 Task: Add Attachment from "Attach a link" to Card Card0000000016 in Board Board0000000004 in Workspace WS0000000002 in Trello. Add Cover Red to Card Card0000000016 in Board Board0000000004 in Workspace WS0000000002 in Trello. Add "Join Card" Button Button0000000016  to Card Card0000000016 in Board Board0000000004 in Workspace WS0000000002 in Trello. Add Description DS0000000016 to Card Card0000000016 in Board Board0000000004 in Workspace WS0000000002 in Trello. Add Comment CM0000000016 to Card Card0000000016 in Board Board0000000004 in Workspace WS0000000002 in Trello
Action: Mouse moved to (391, 577)
Screenshot: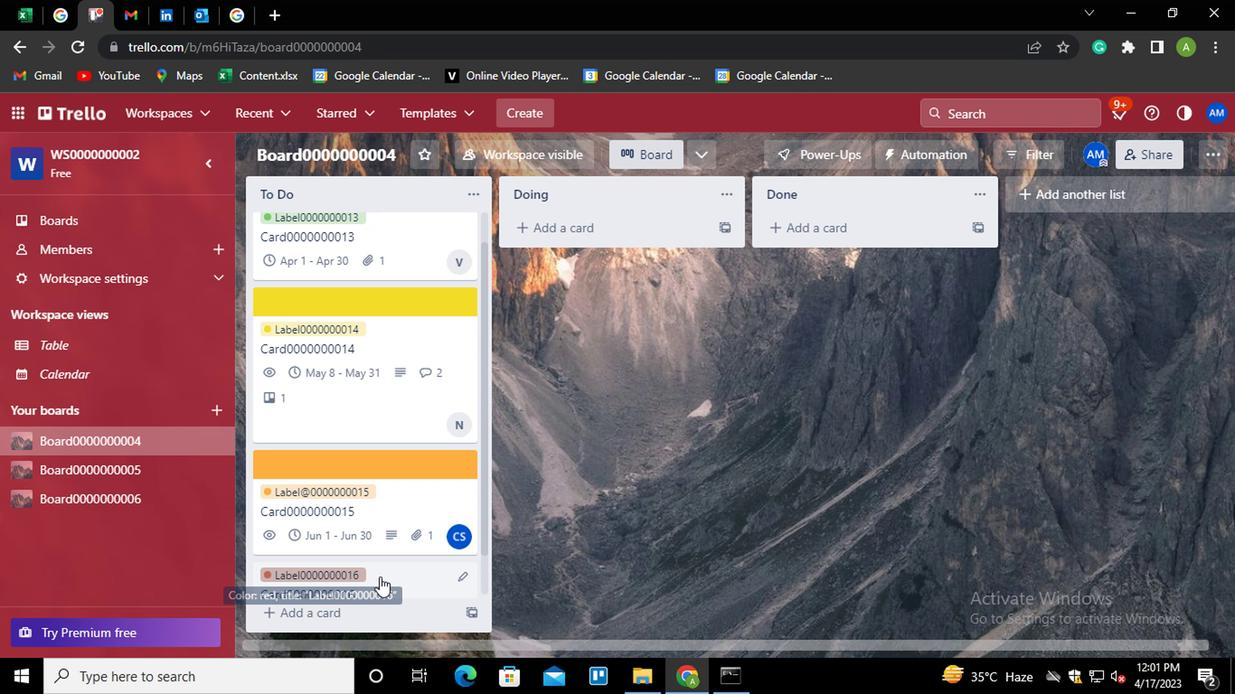 
Action: Mouse pressed left at (391, 577)
Screenshot: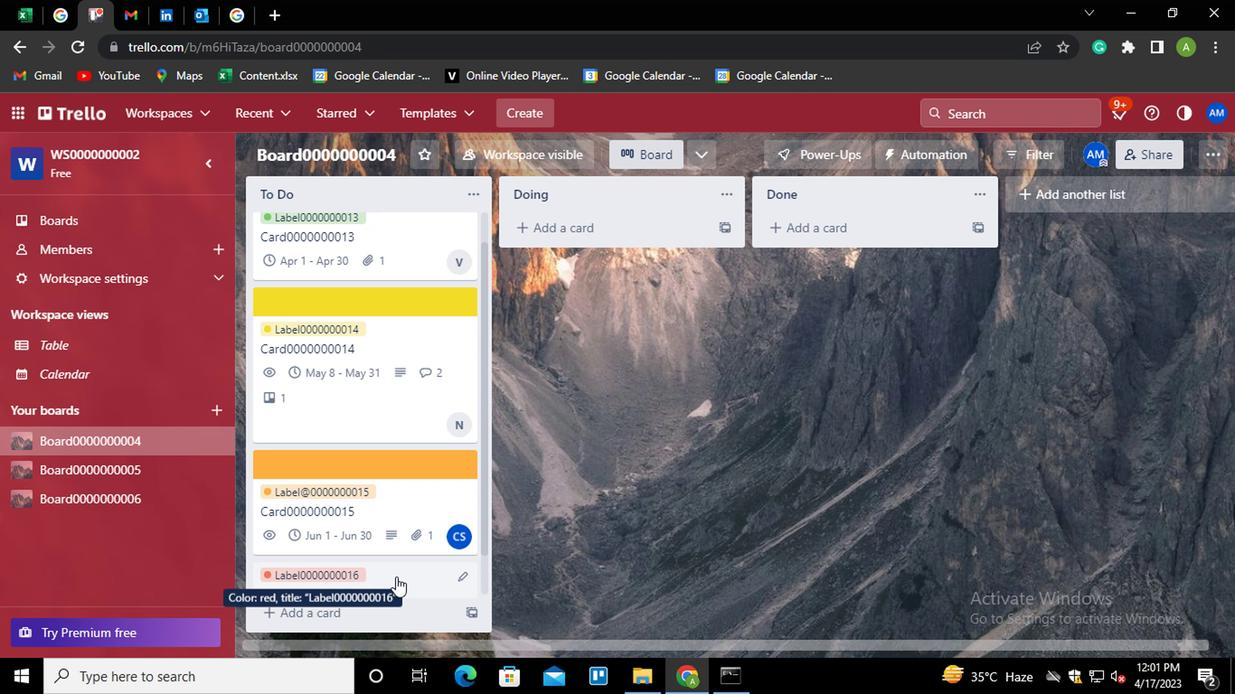
Action: Mouse moved to (847, 395)
Screenshot: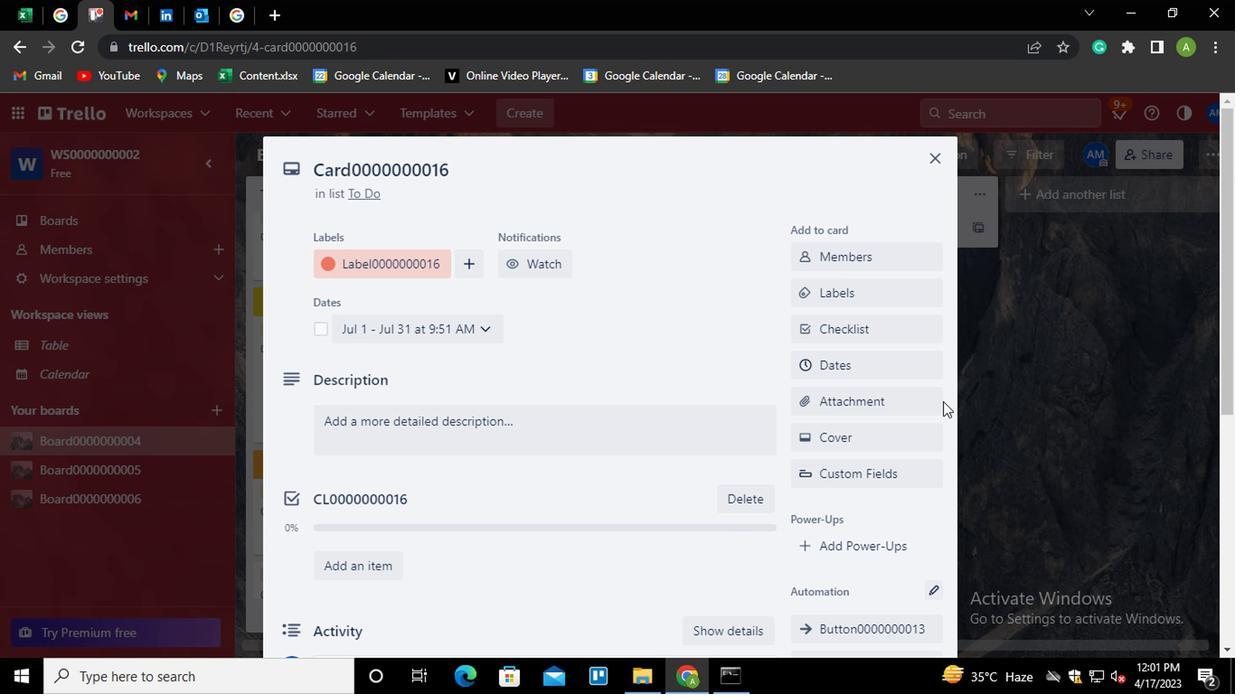 
Action: Mouse pressed left at (847, 395)
Screenshot: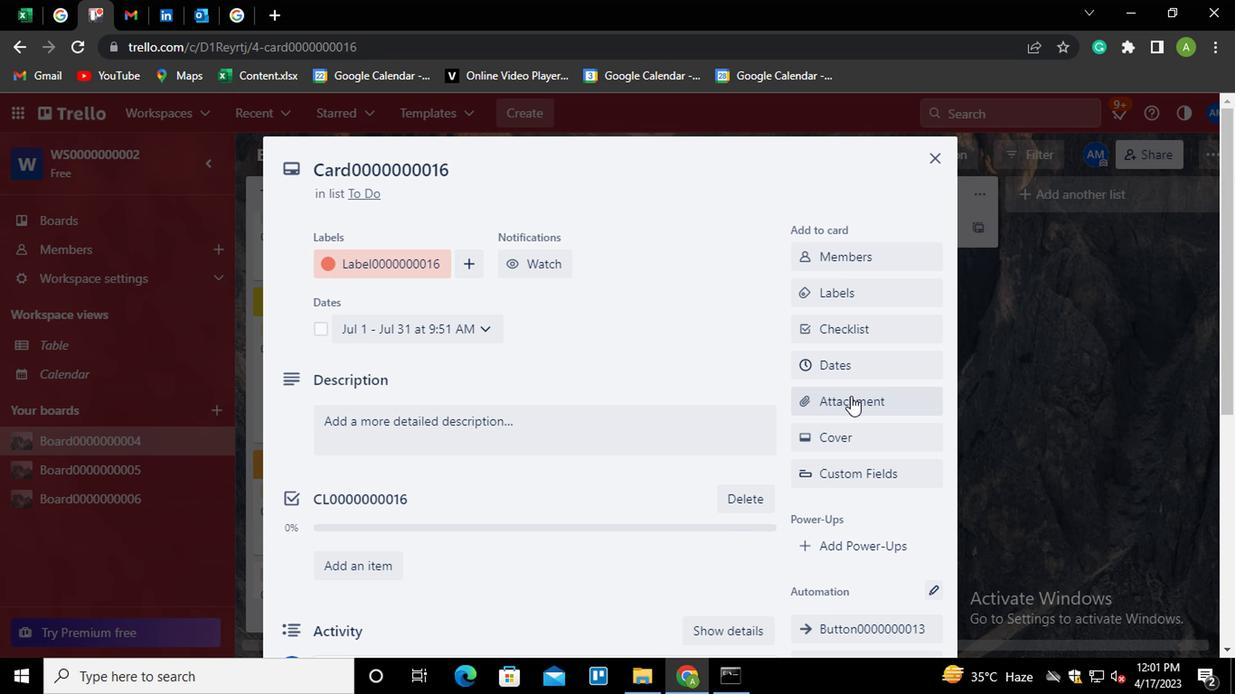
Action: Mouse moved to (864, 406)
Screenshot: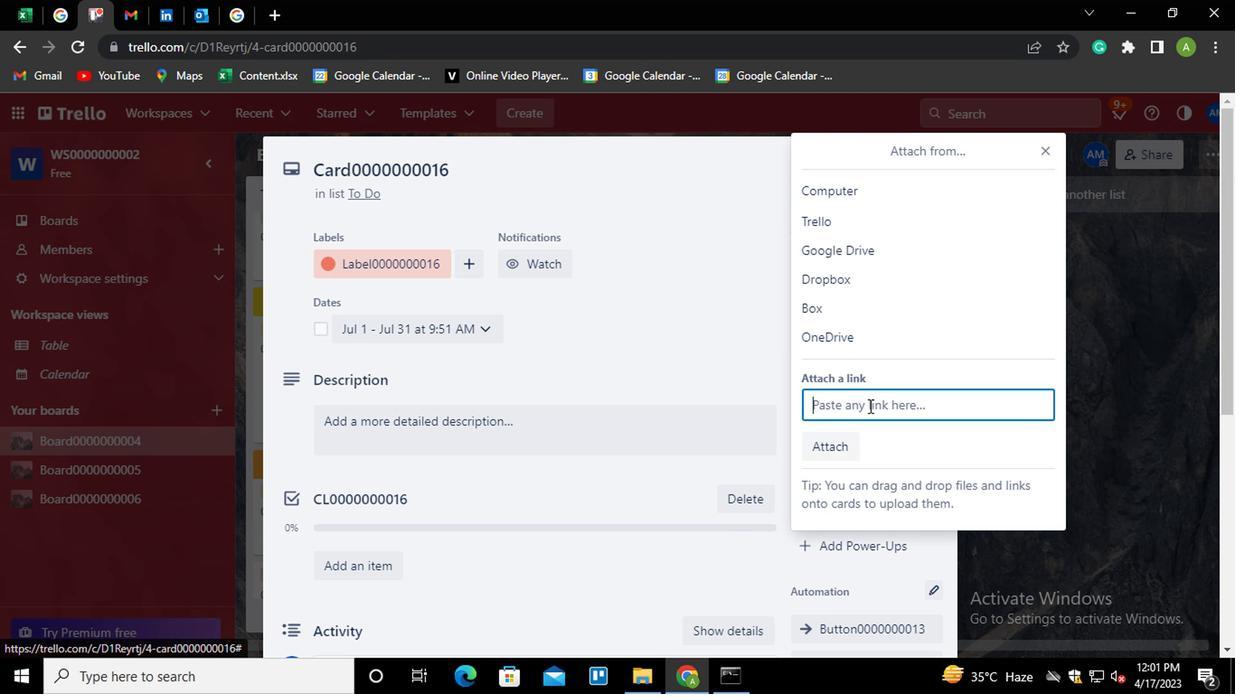 
Action: Mouse pressed left at (864, 406)
Screenshot: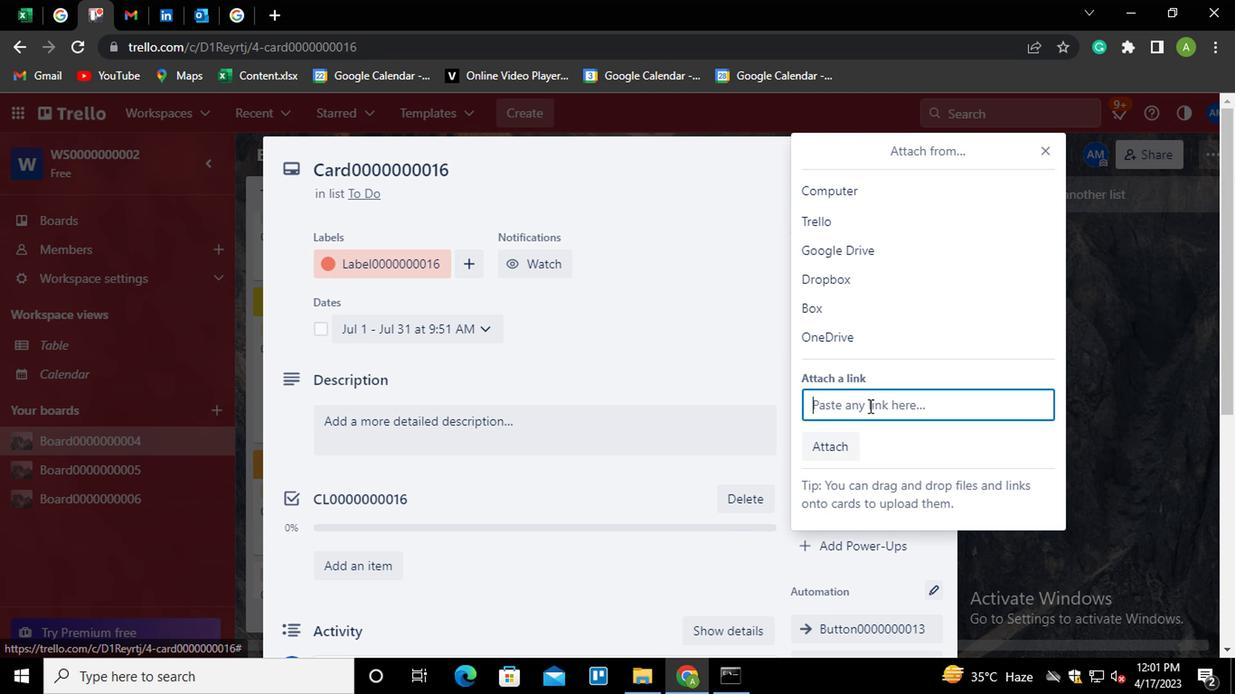 
Action: Mouse moved to (860, 400)
Screenshot: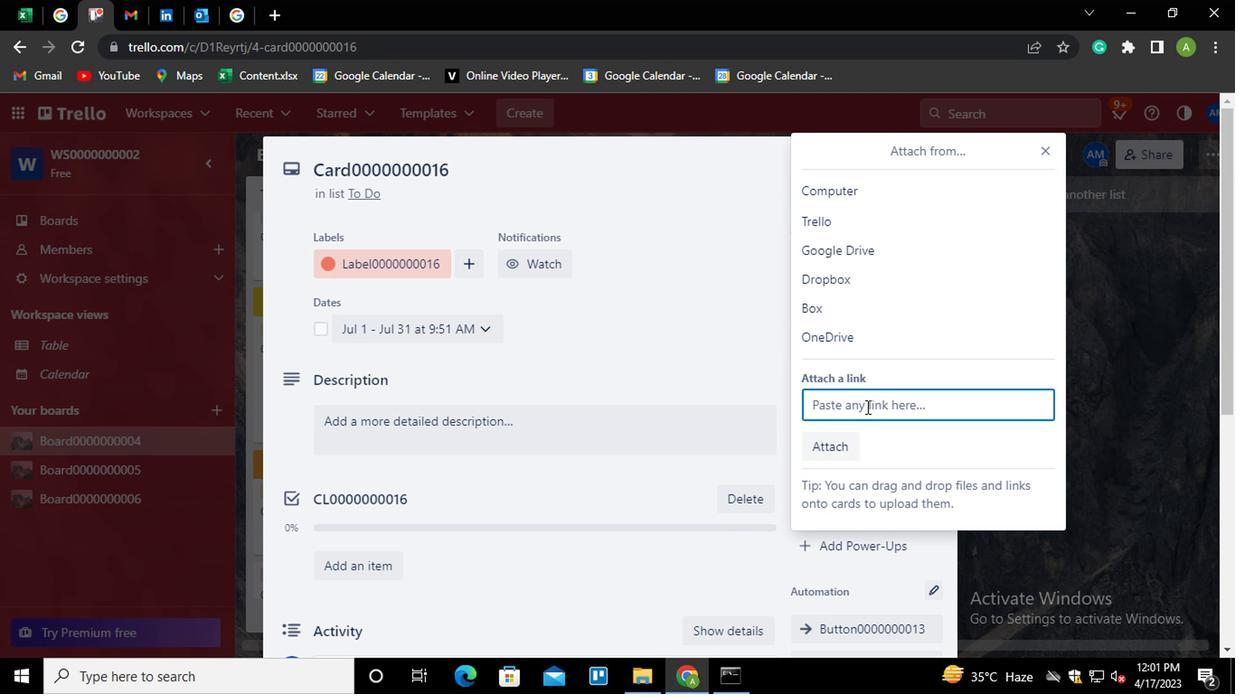 
Action: Key pressed ctrl+V
Screenshot: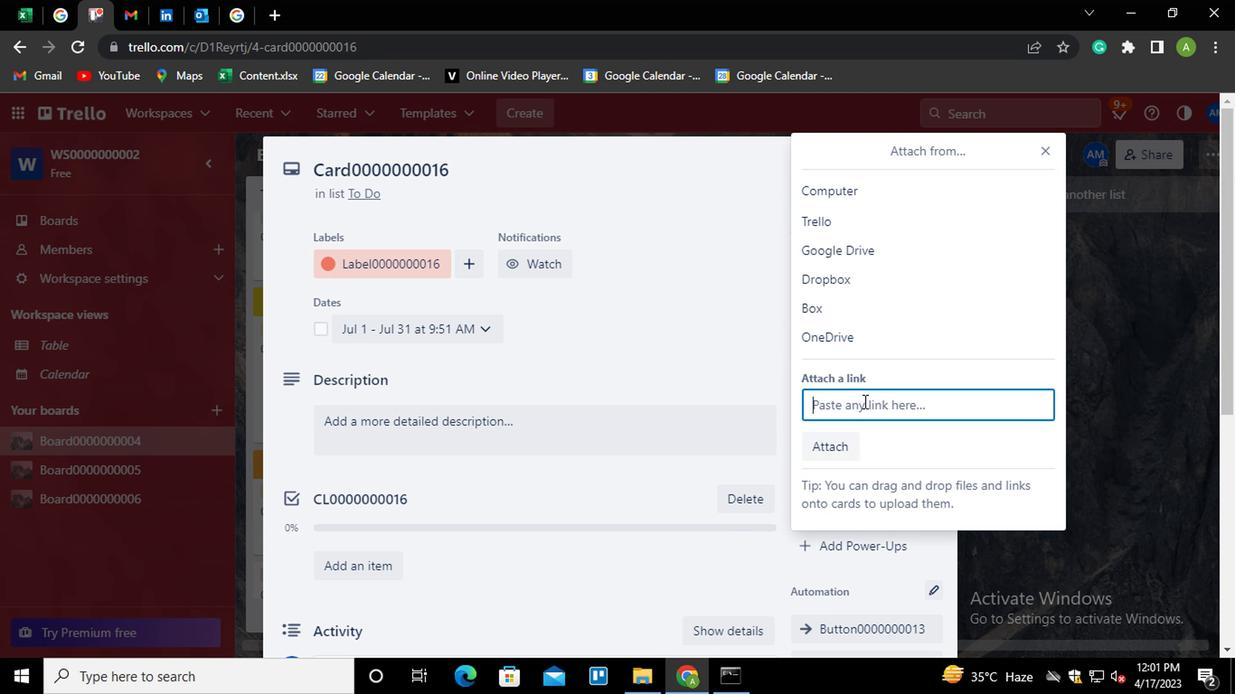 
Action: Mouse moved to (830, 508)
Screenshot: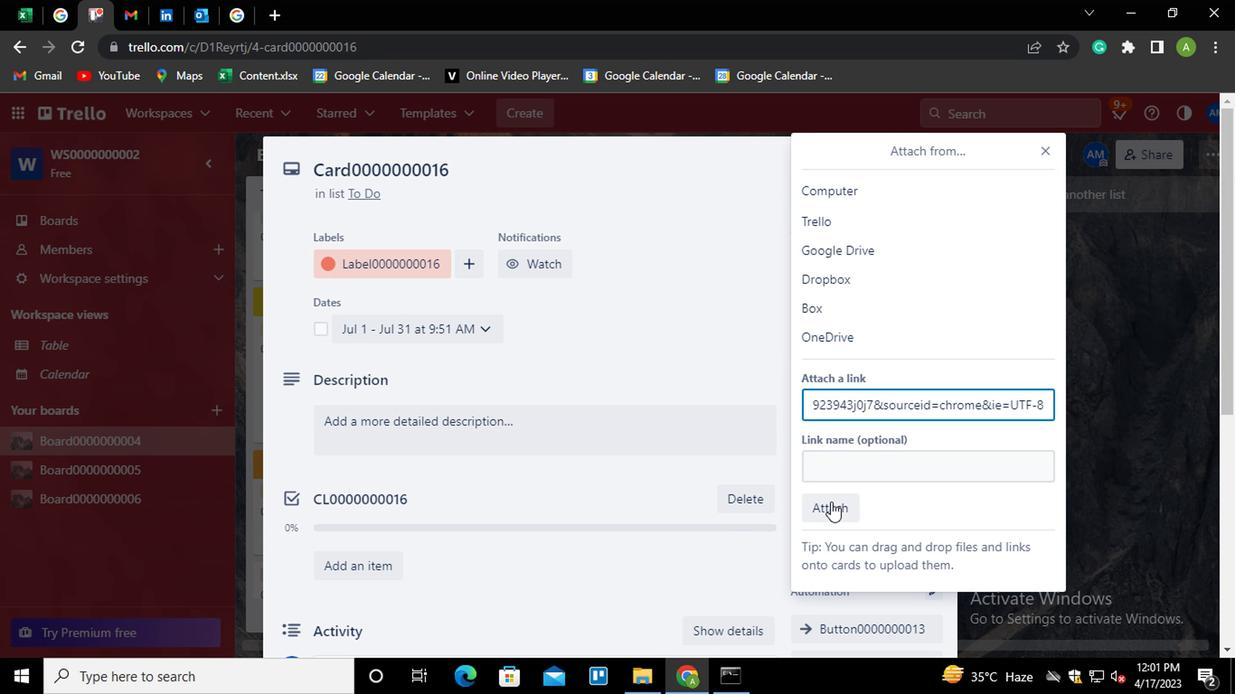 
Action: Mouse pressed left at (830, 508)
Screenshot: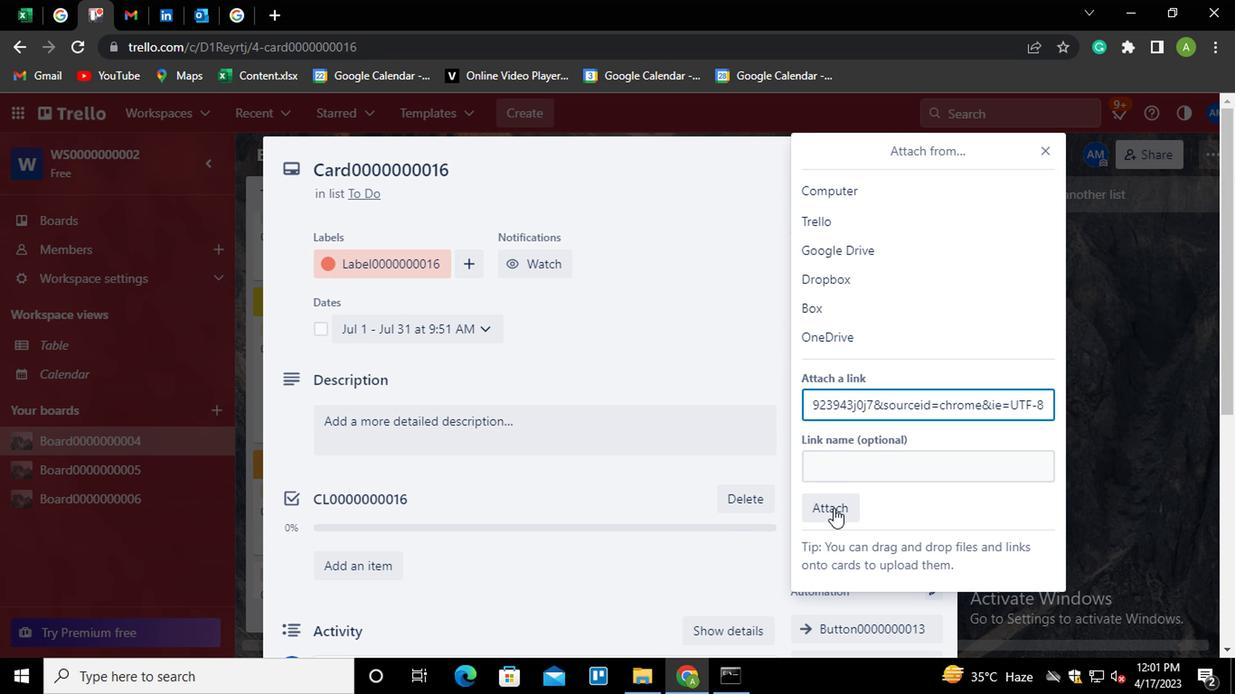 
Action: Mouse moved to (837, 439)
Screenshot: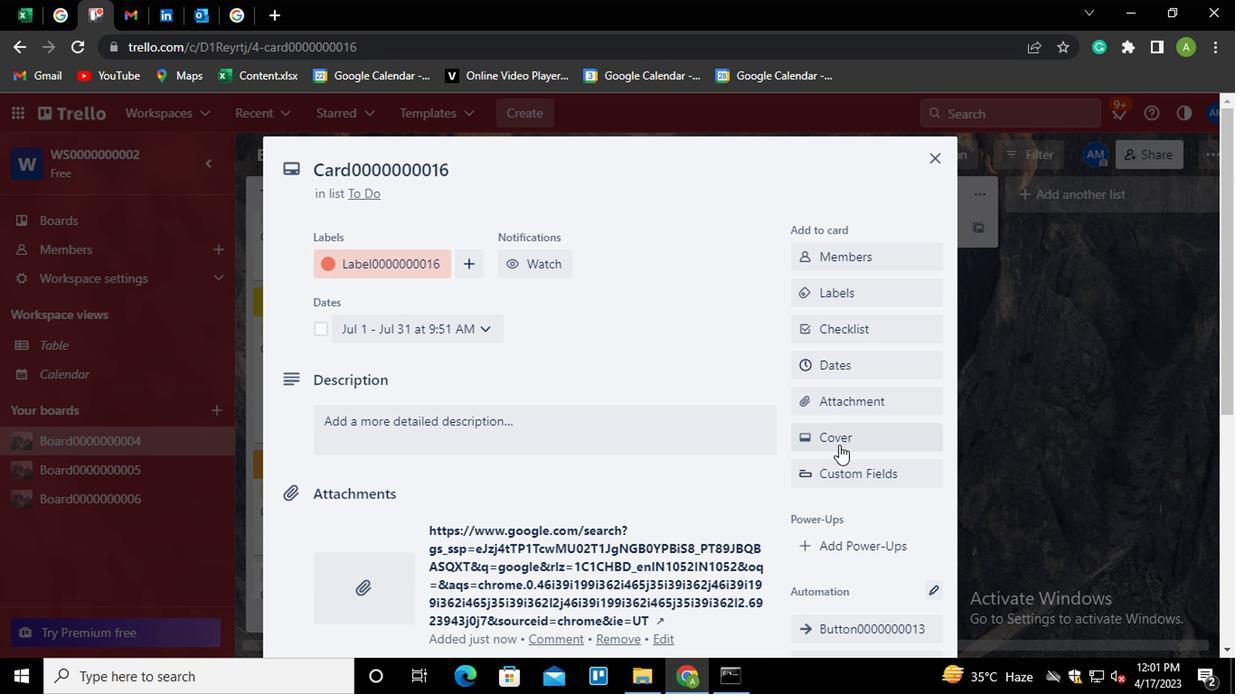 
Action: Mouse pressed left at (837, 439)
Screenshot: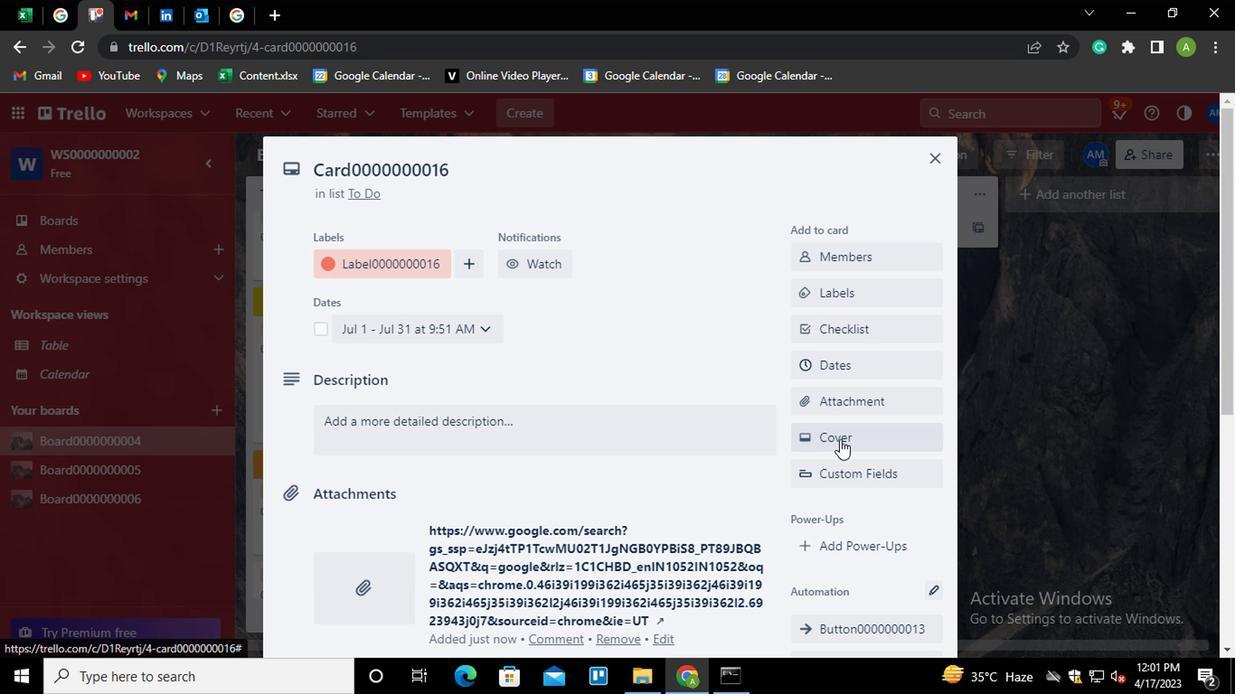 
Action: Mouse moved to (984, 315)
Screenshot: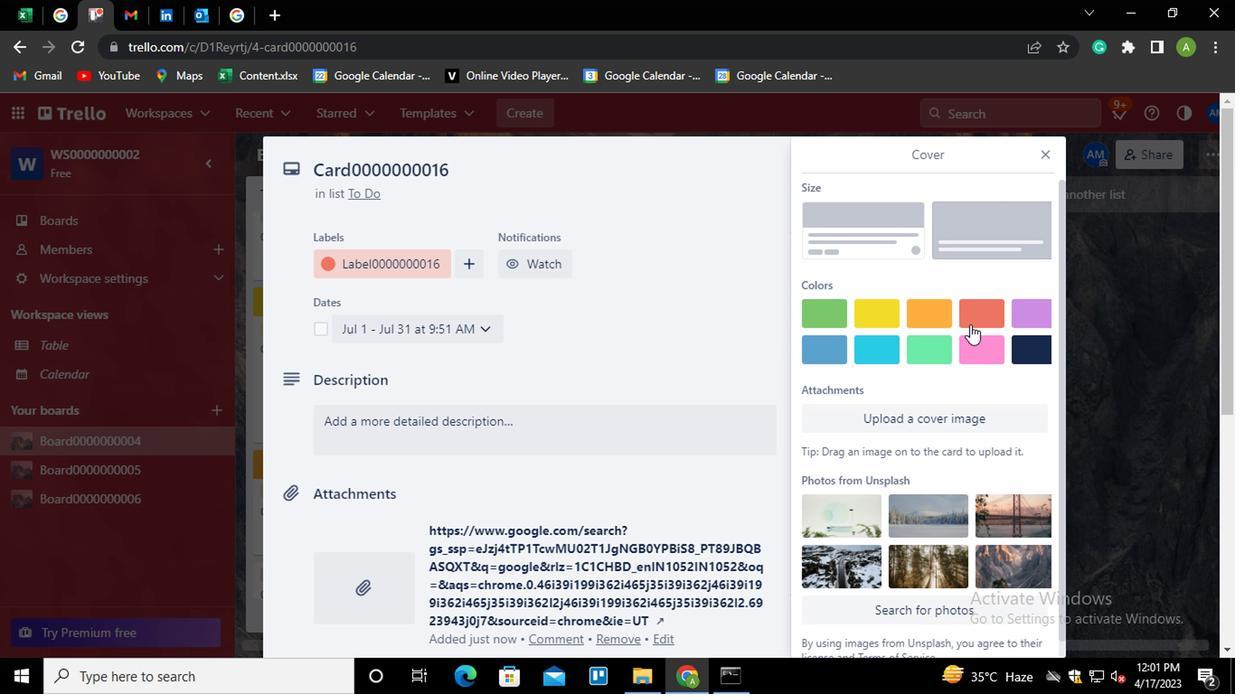 
Action: Mouse pressed left at (984, 315)
Screenshot: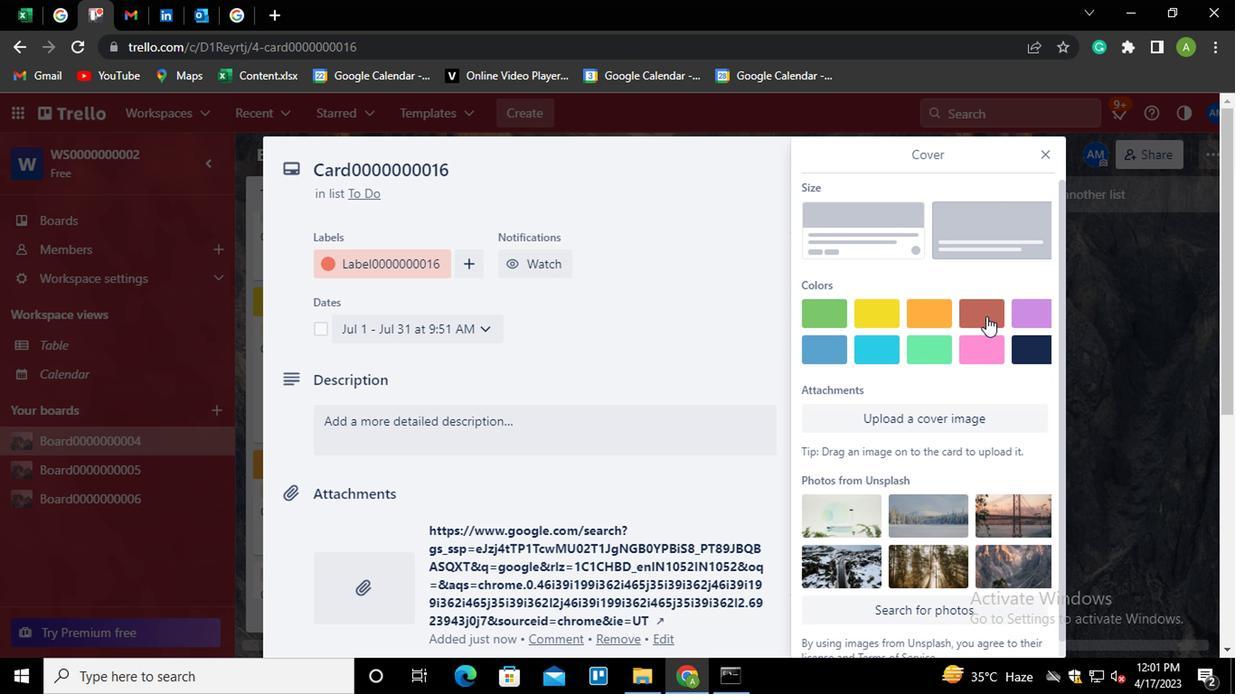 
Action: Mouse moved to (737, 351)
Screenshot: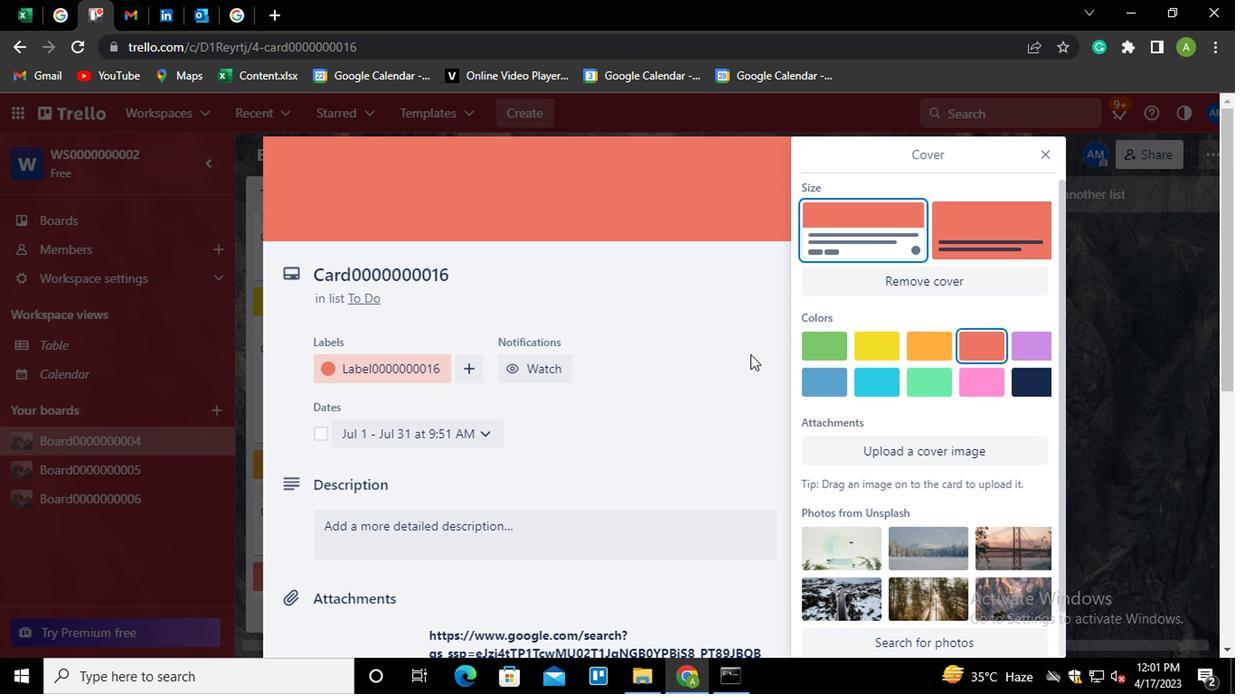 
Action: Mouse pressed left at (737, 351)
Screenshot: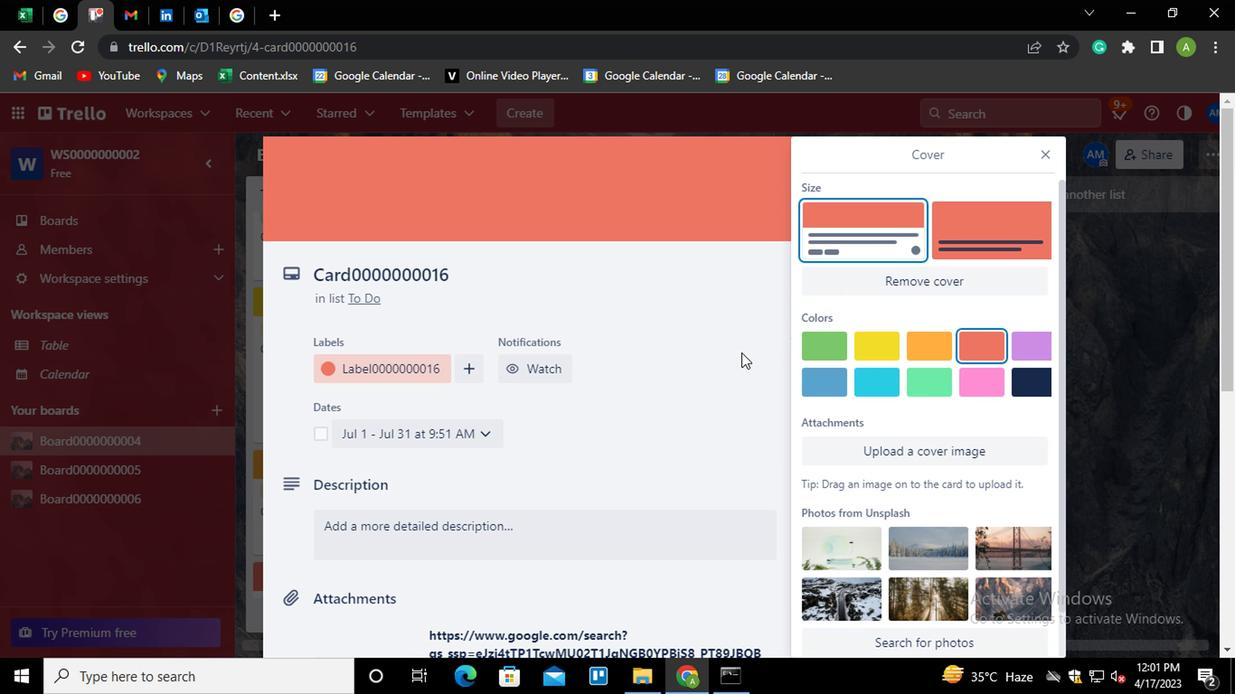 
Action: Mouse moved to (890, 465)
Screenshot: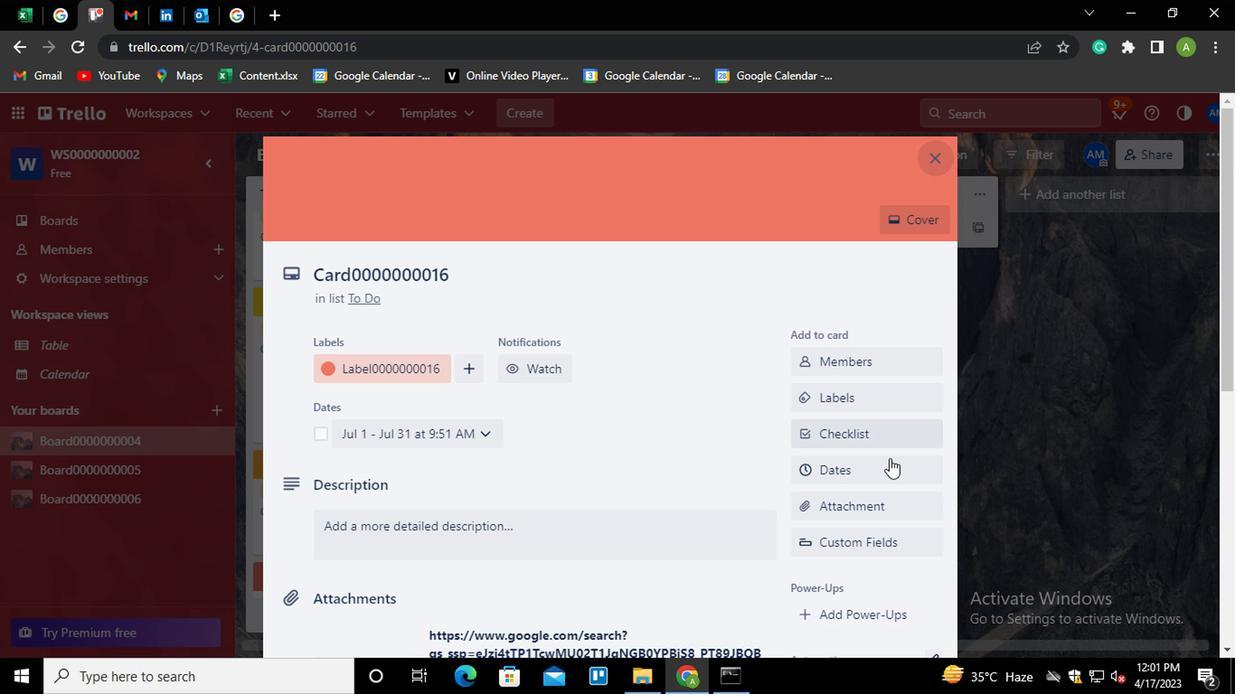 
Action: Mouse scrolled (890, 465) with delta (0, 0)
Screenshot: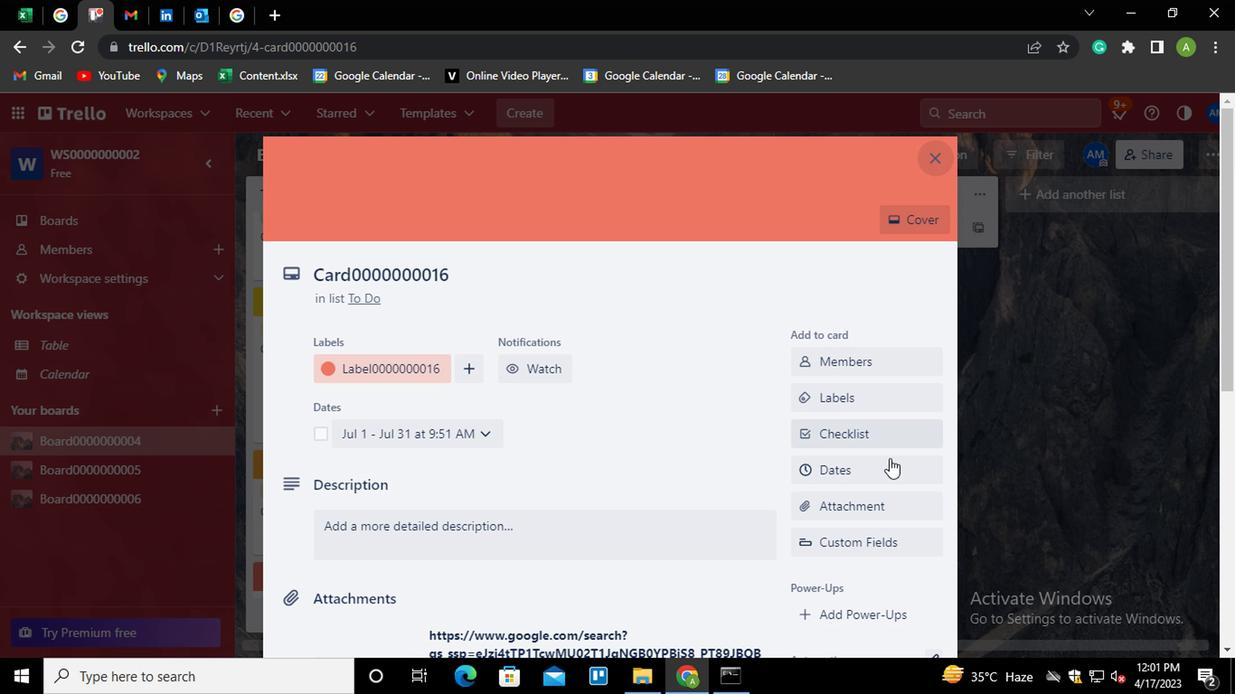 
Action: Mouse scrolled (890, 465) with delta (0, 0)
Screenshot: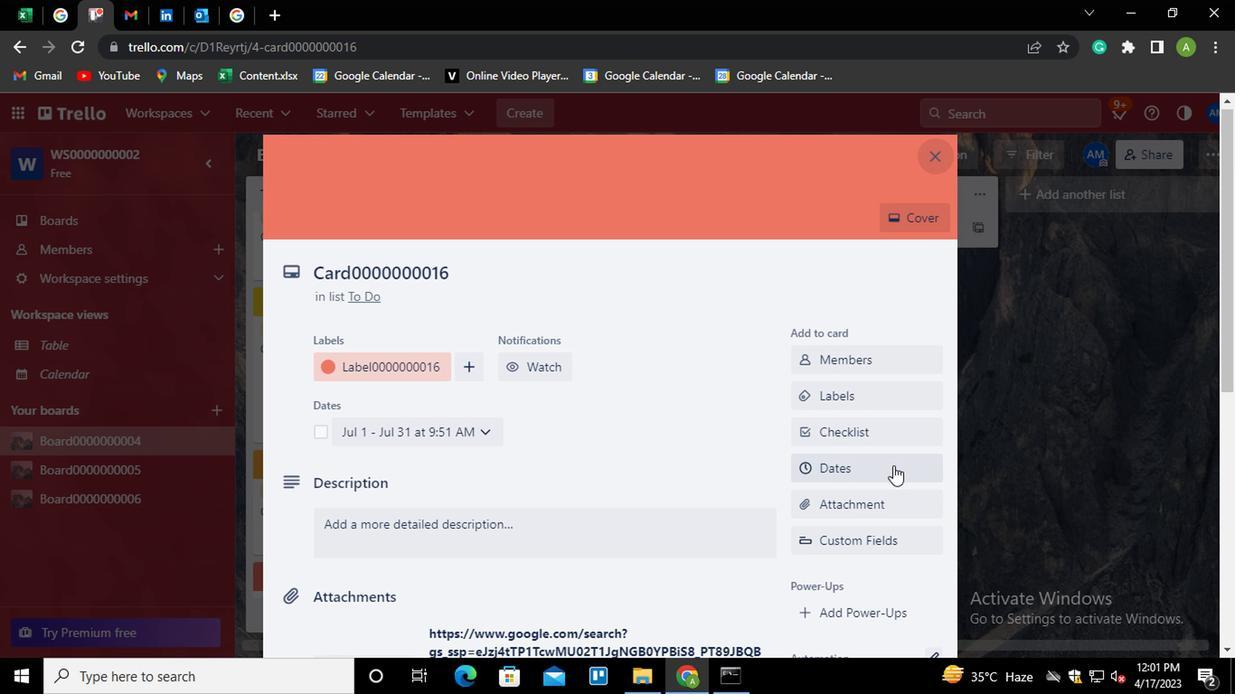 
Action: Mouse moved to (858, 625)
Screenshot: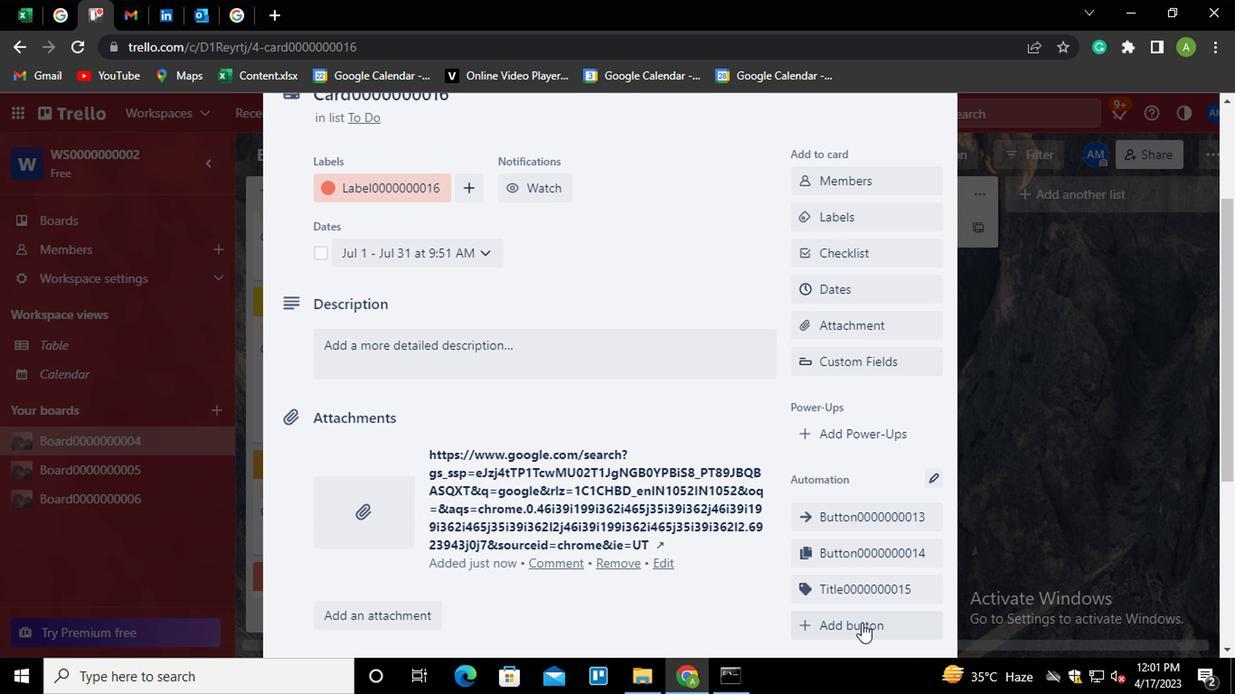 
Action: Mouse pressed left at (858, 625)
Screenshot: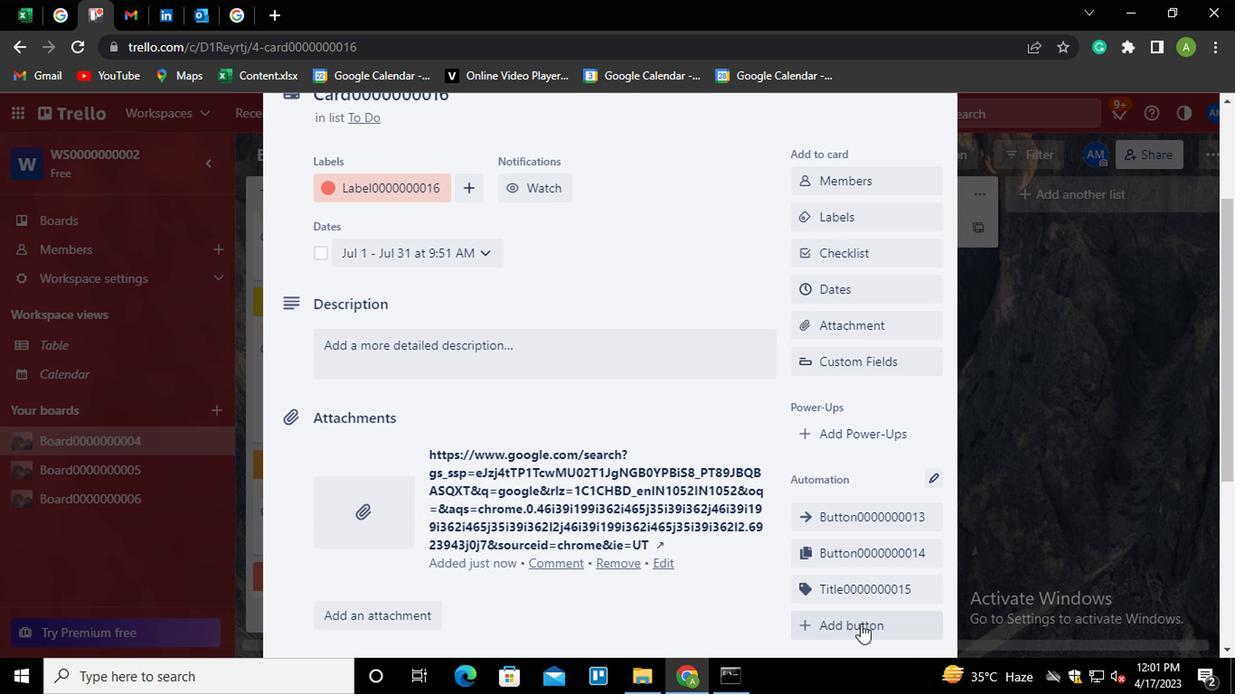 
Action: Mouse moved to (864, 335)
Screenshot: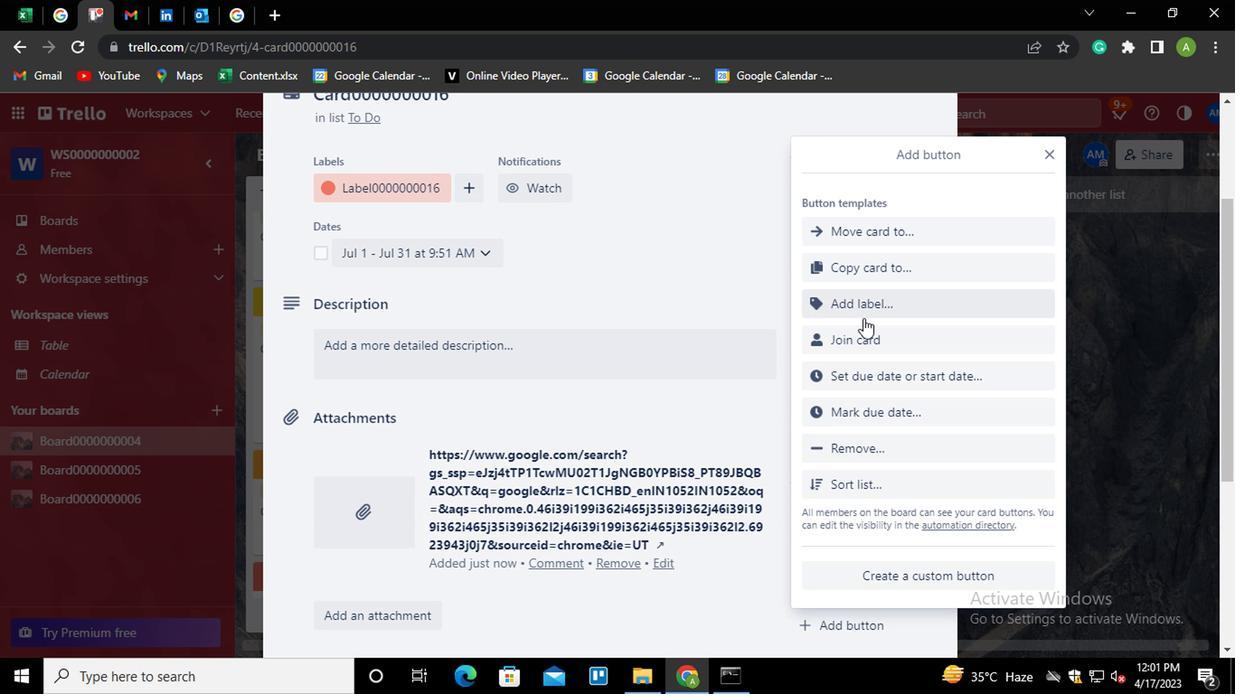 
Action: Mouse pressed left at (864, 335)
Screenshot: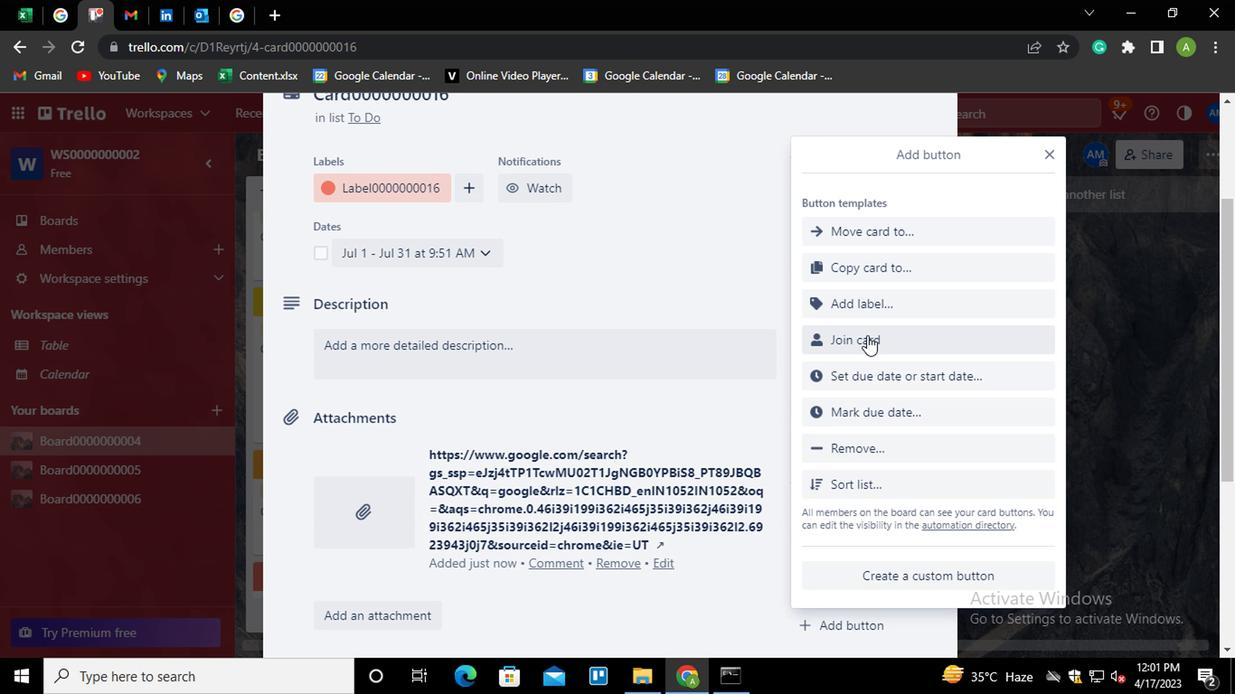 
Action: Mouse moved to (862, 337)
Screenshot: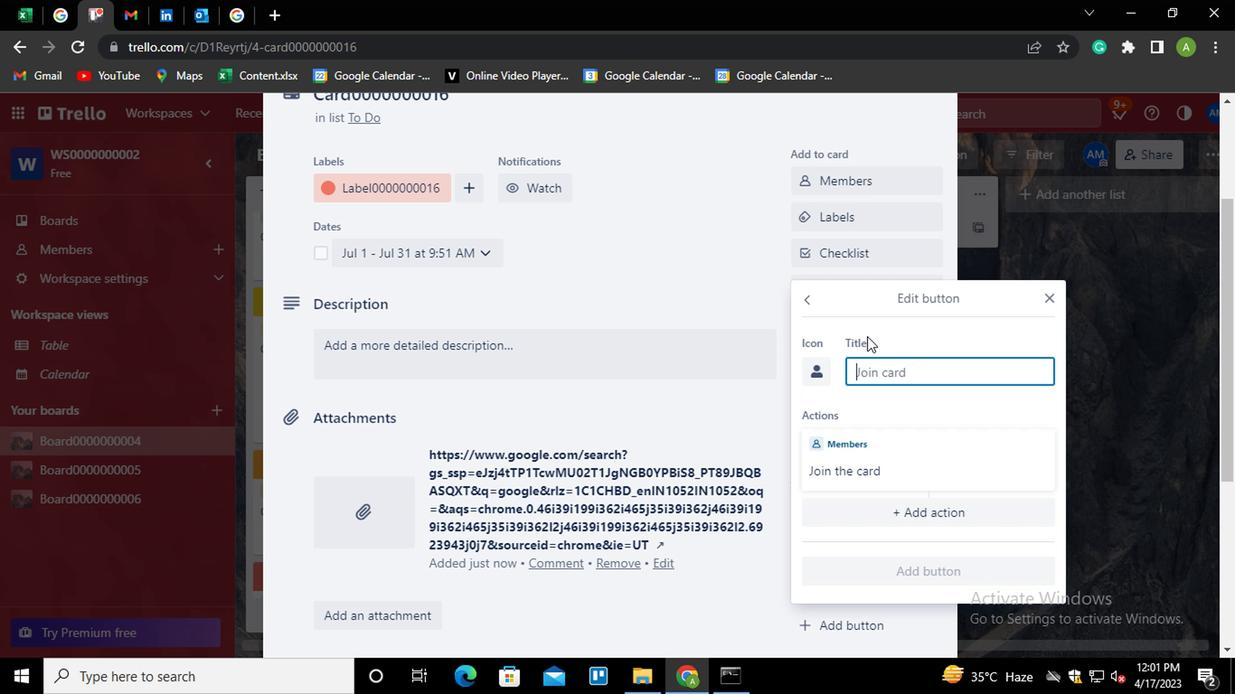 
Action: Key pressed <Key.shift>BUTTON0000000016
Screenshot: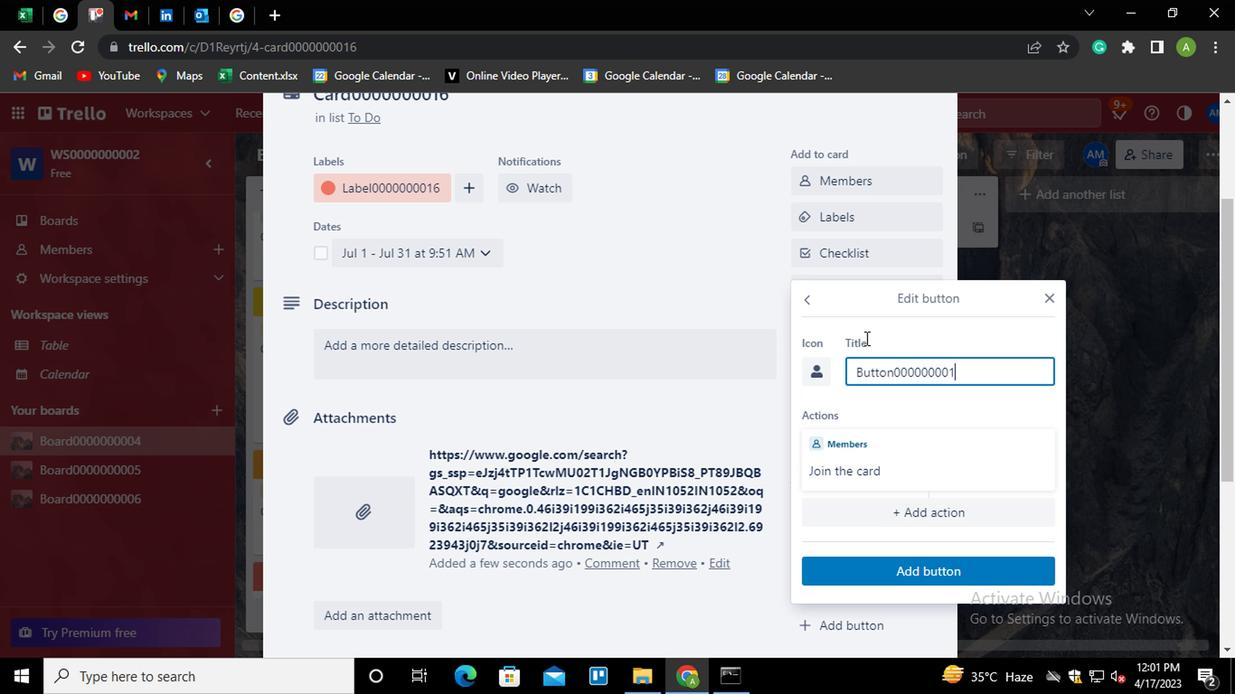 
Action: Mouse moved to (914, 571)
Screenshot: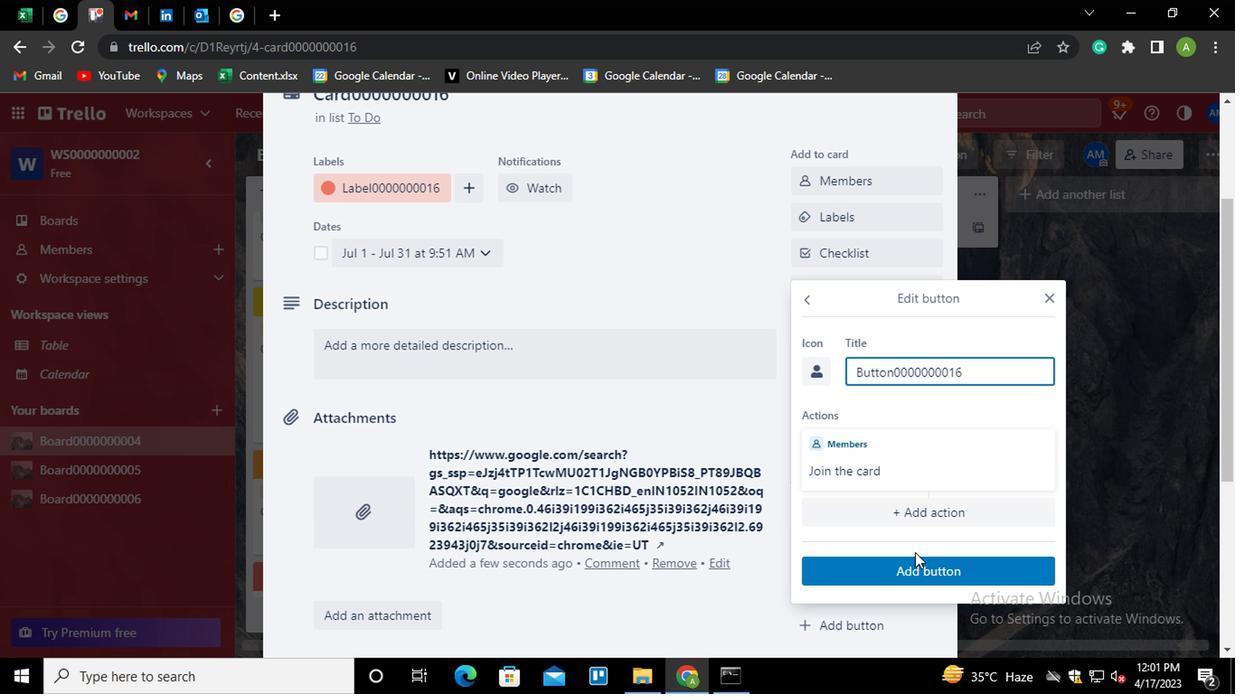 
Action: Mouse pressed left at (914, 571)
Screenshot: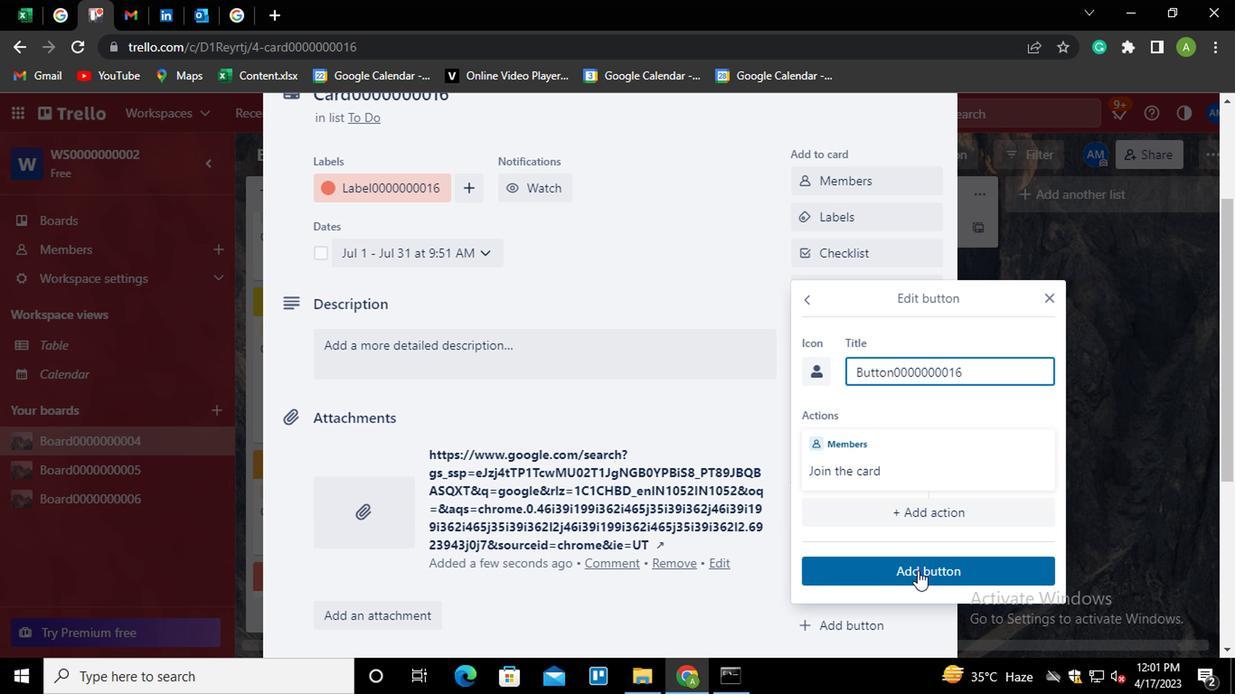 
Action: Mouse moved to (638, 457)
Screenshot: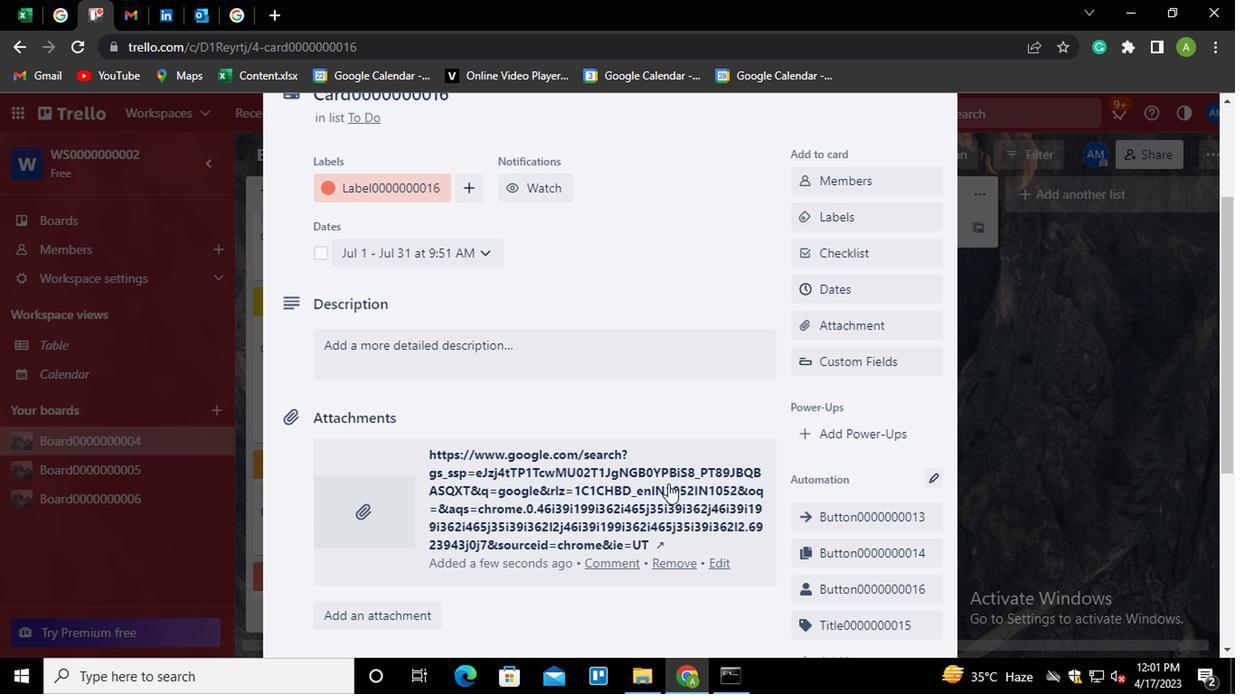 
Action: Mouse scrolled (638, 458) with delta (0, 1)
Screenshot: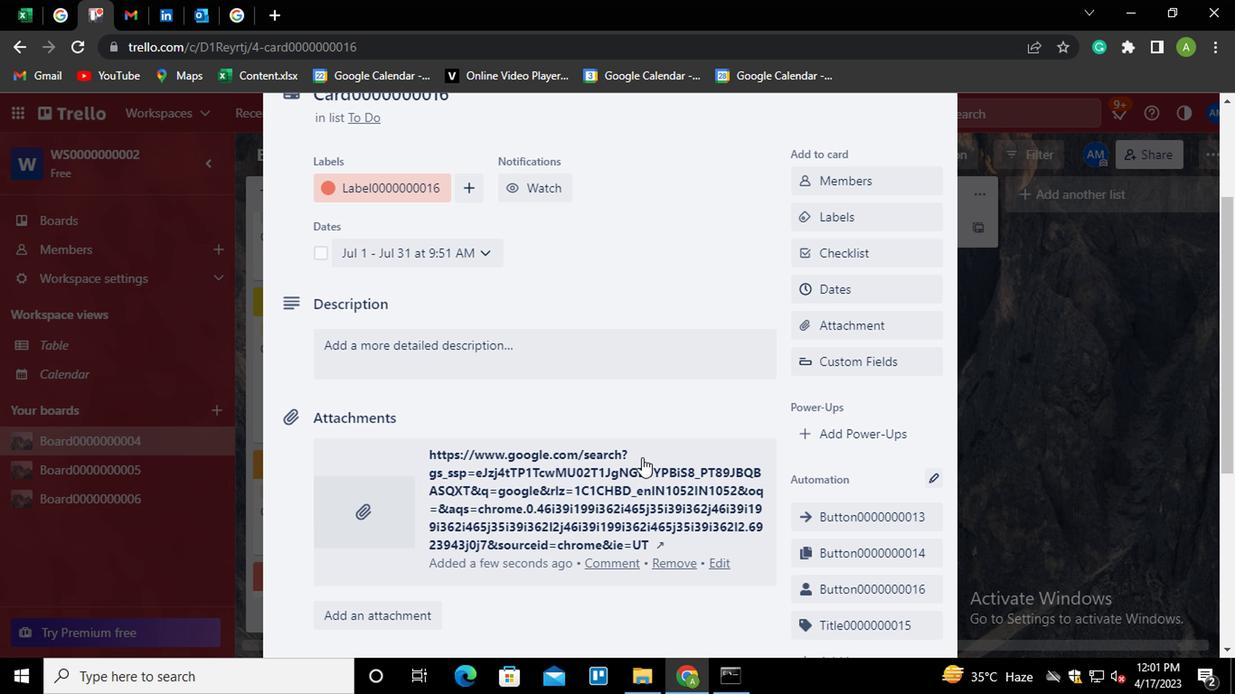
Action: Mouse moved to (472, 448)
Screenshot: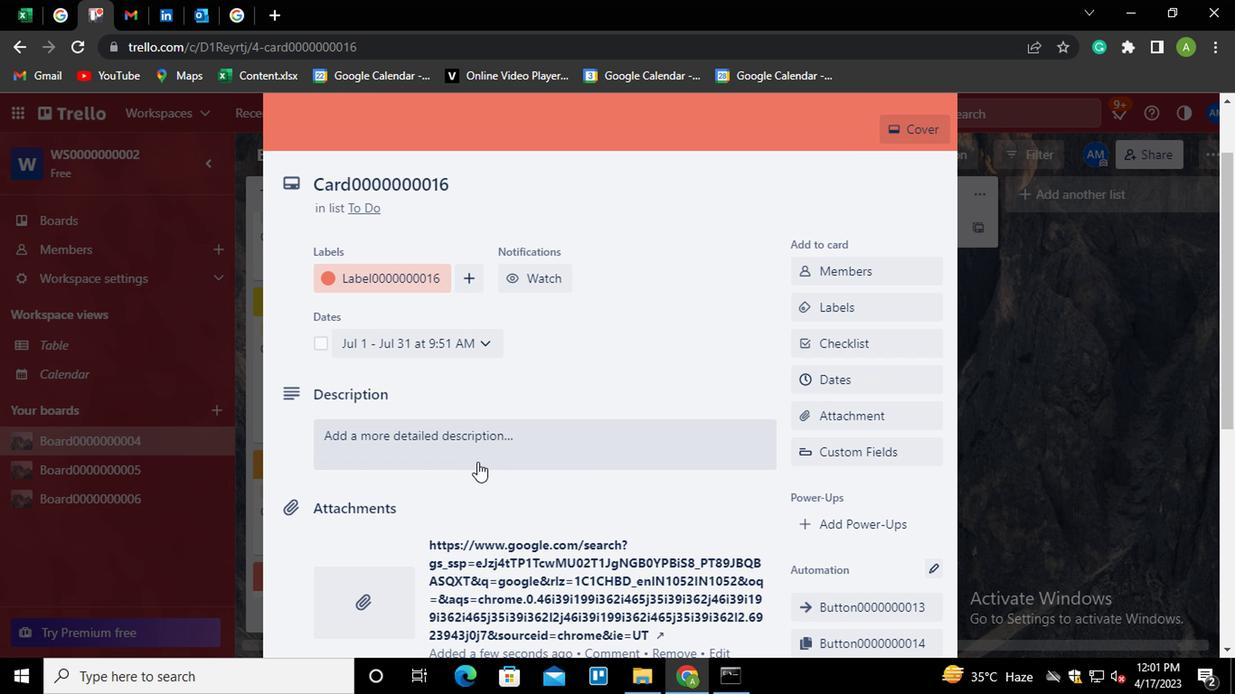 
Action: Mouse pressed left at (472, 448)
Screenshot: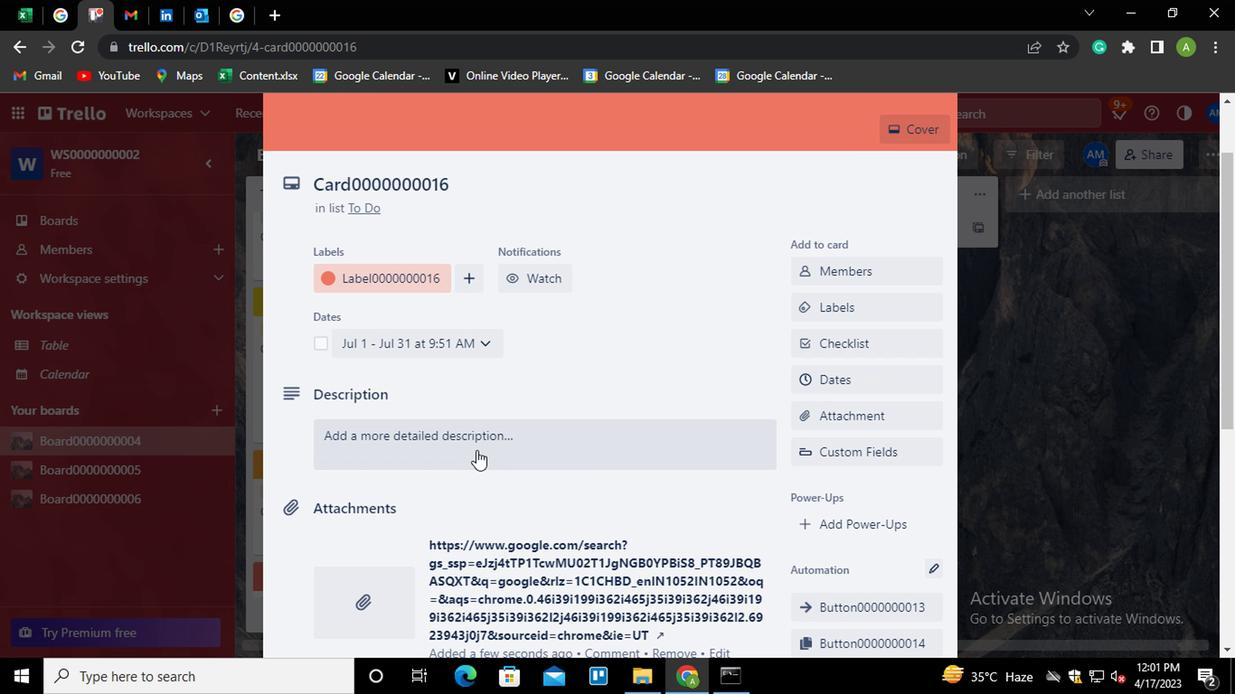 
Action: Mouse moved to (422, 481)
Screenshot: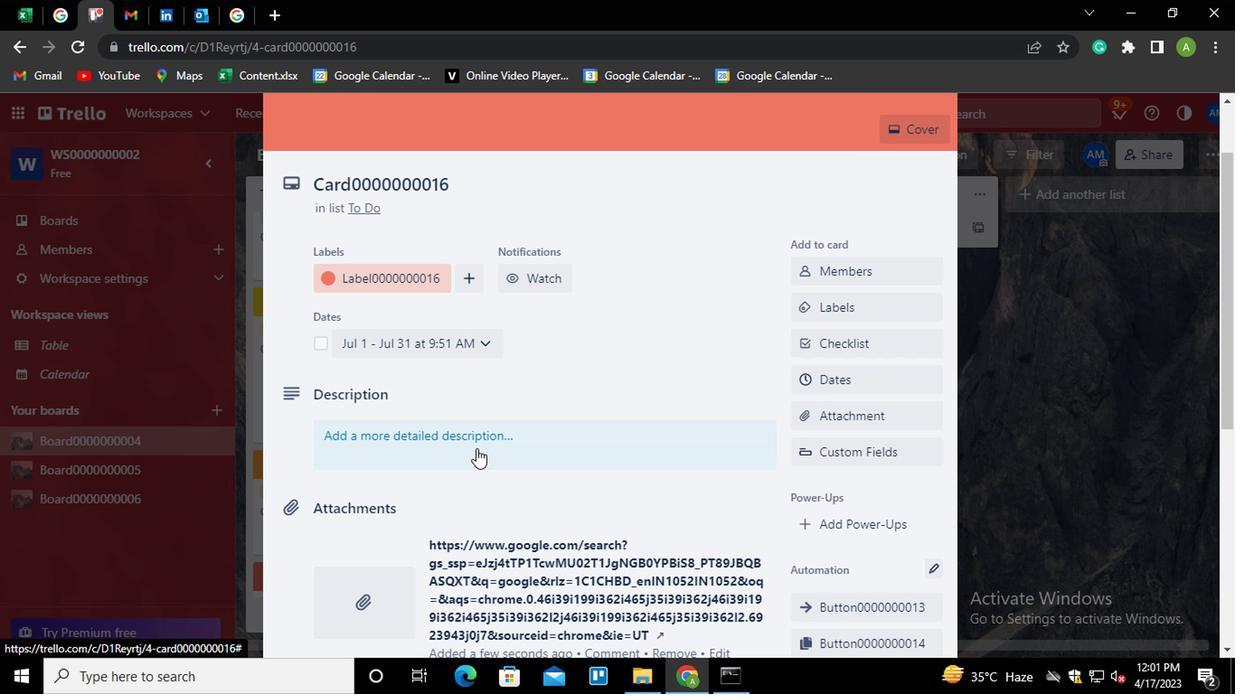 
Action: Key pressed <Key.shift>DS0000000016
Screenshot: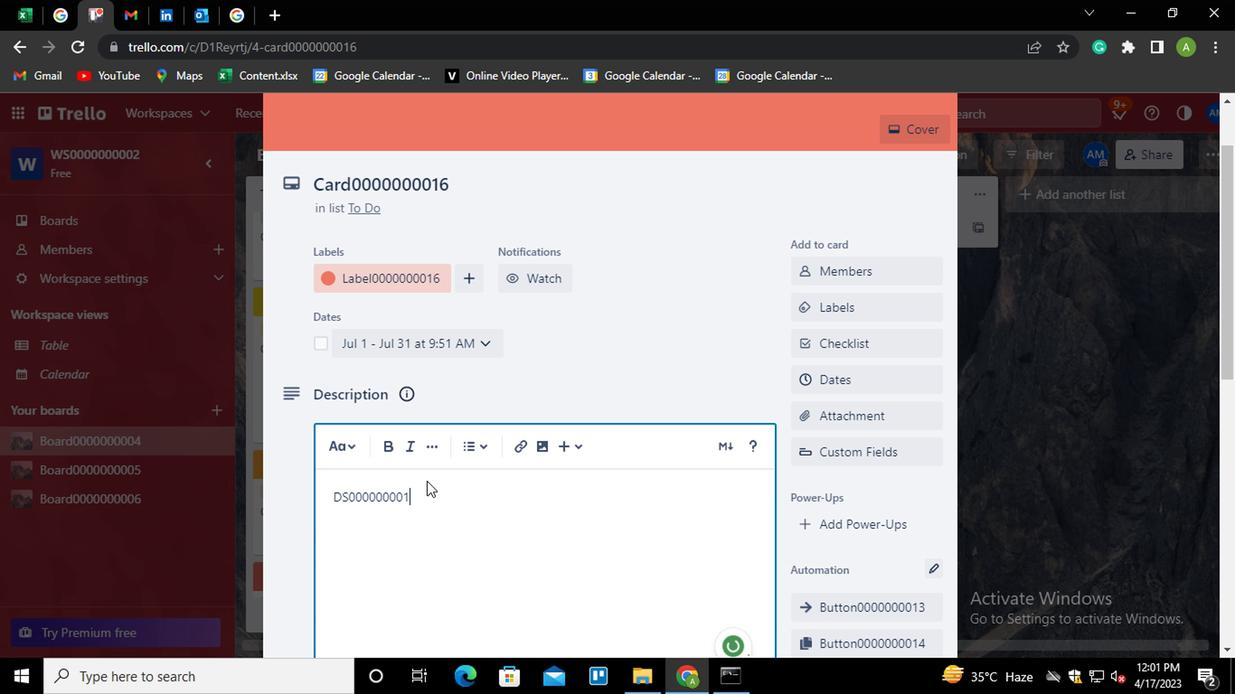 
Action: Mouse moved to (458, 492)
Screenshot: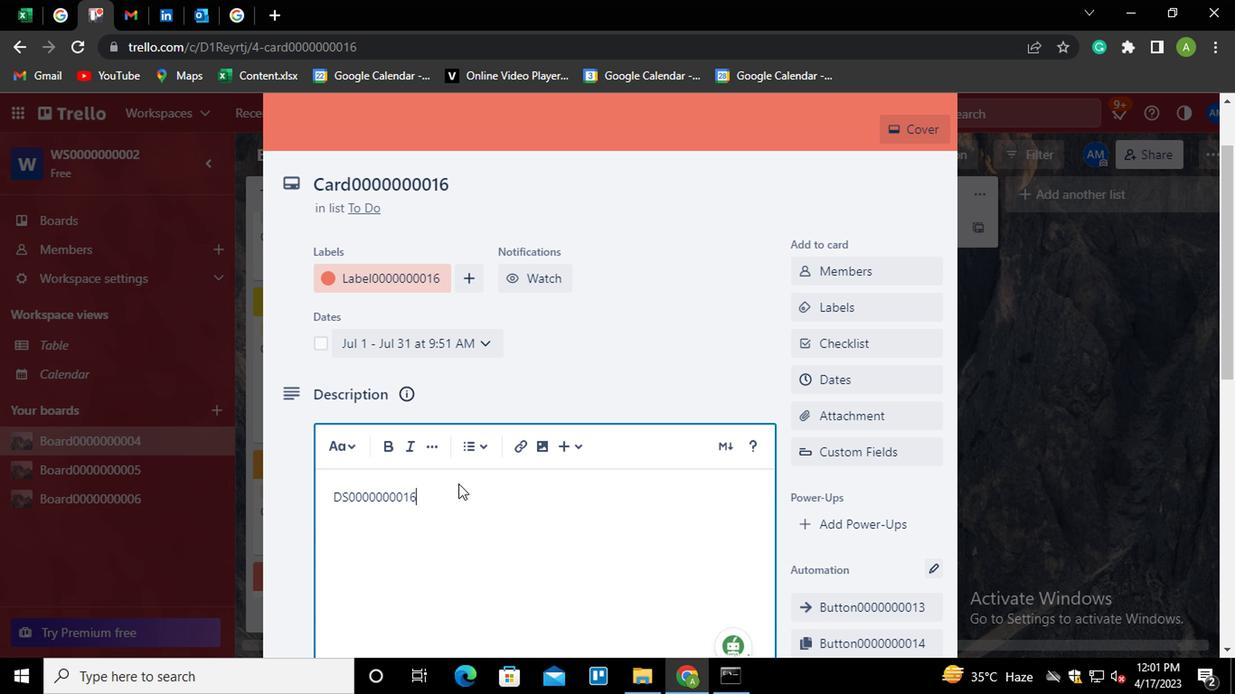 
Action: Mouse scrolled (458, 492) with delta (0, 0)
Screenshot: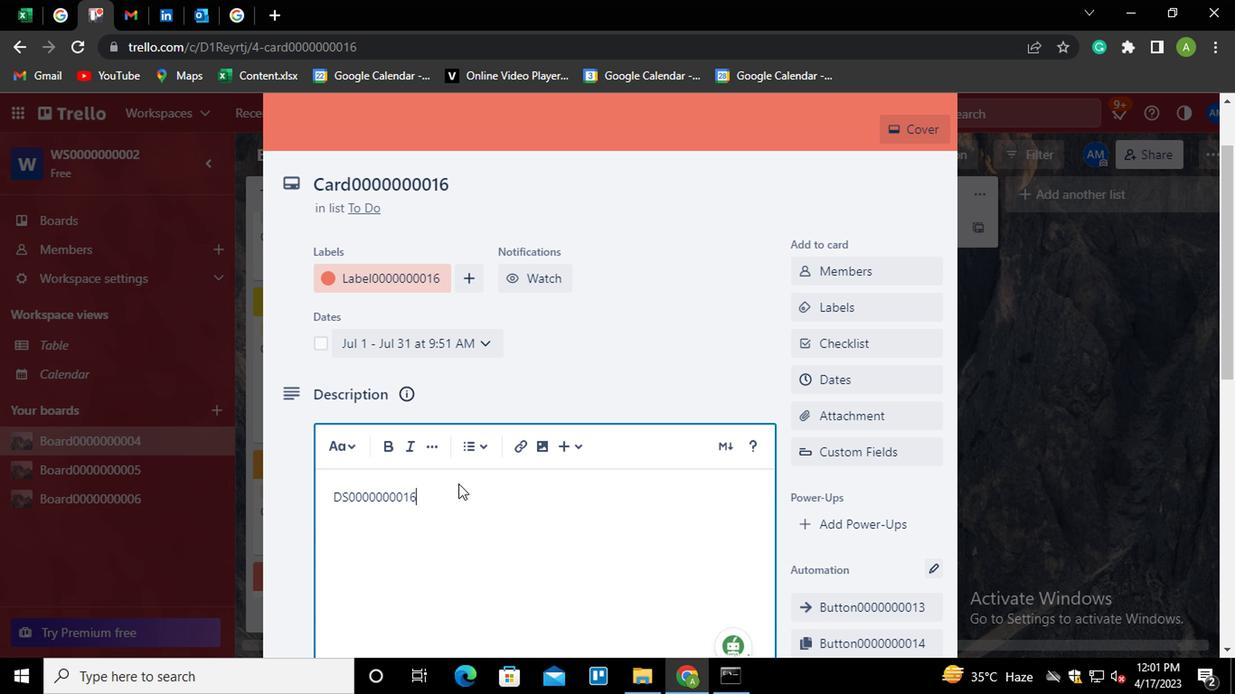 
Action: Mouse scrolled (458, 492) with delta (0, 0)
Screenshot: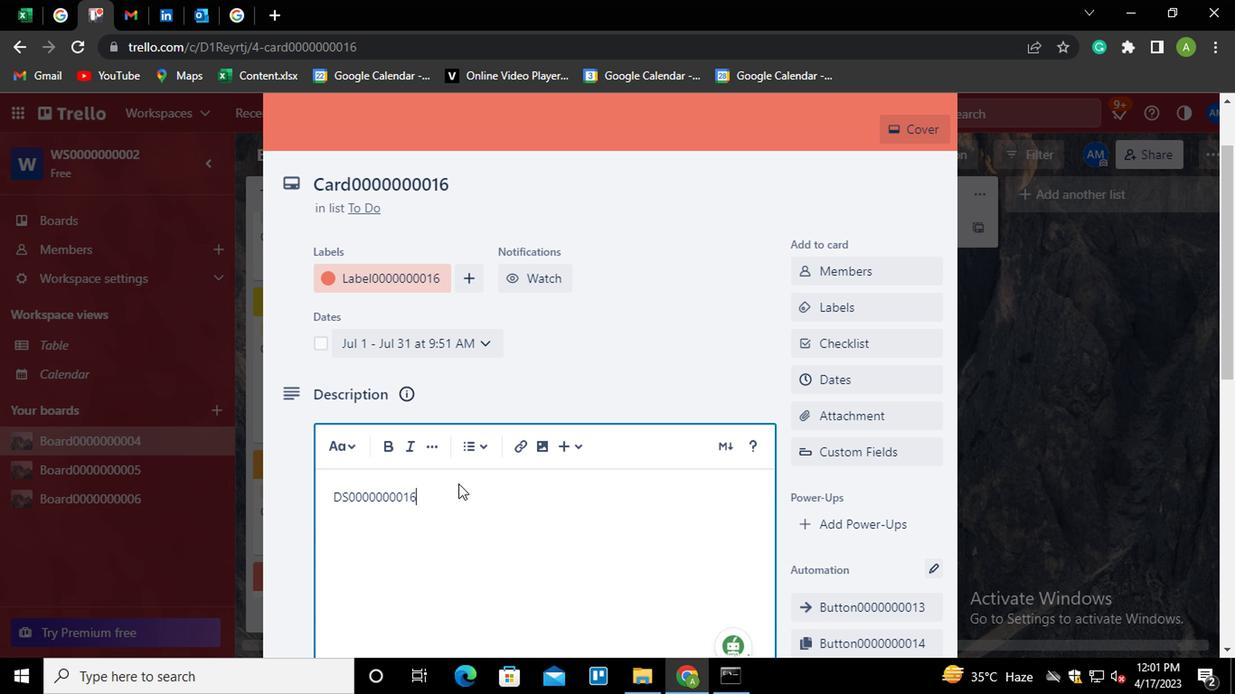 
Action: Mouse scrolled (458, 492) with delta (0, 0)
Screenshot: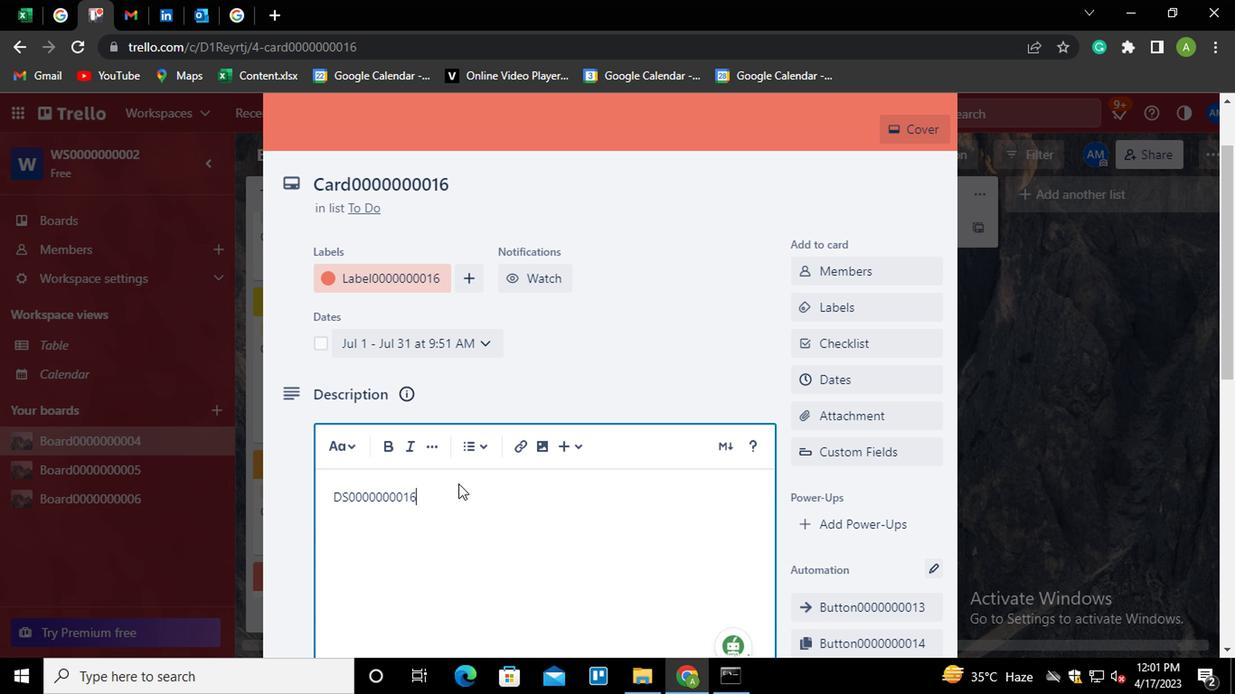 
Action: Mouse scrolled (458, 492) with delta (0, 0)
Screenshot: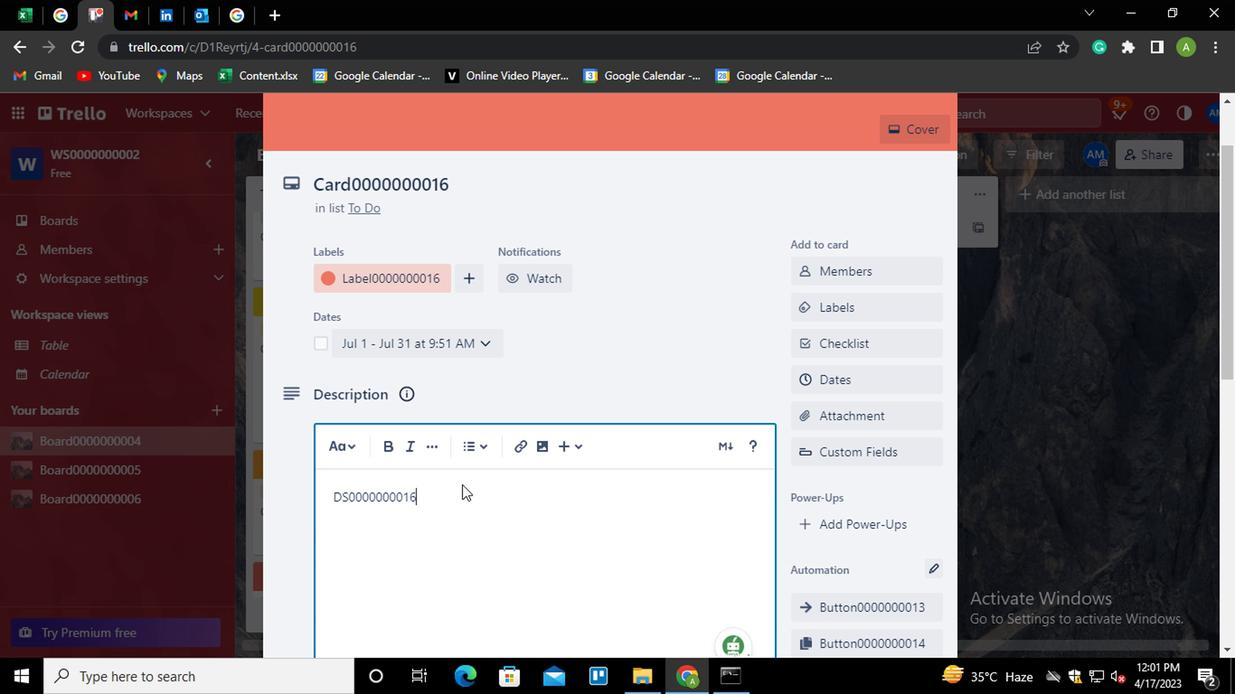 
Action: Mouse moved to (339, 334)
Screenshot: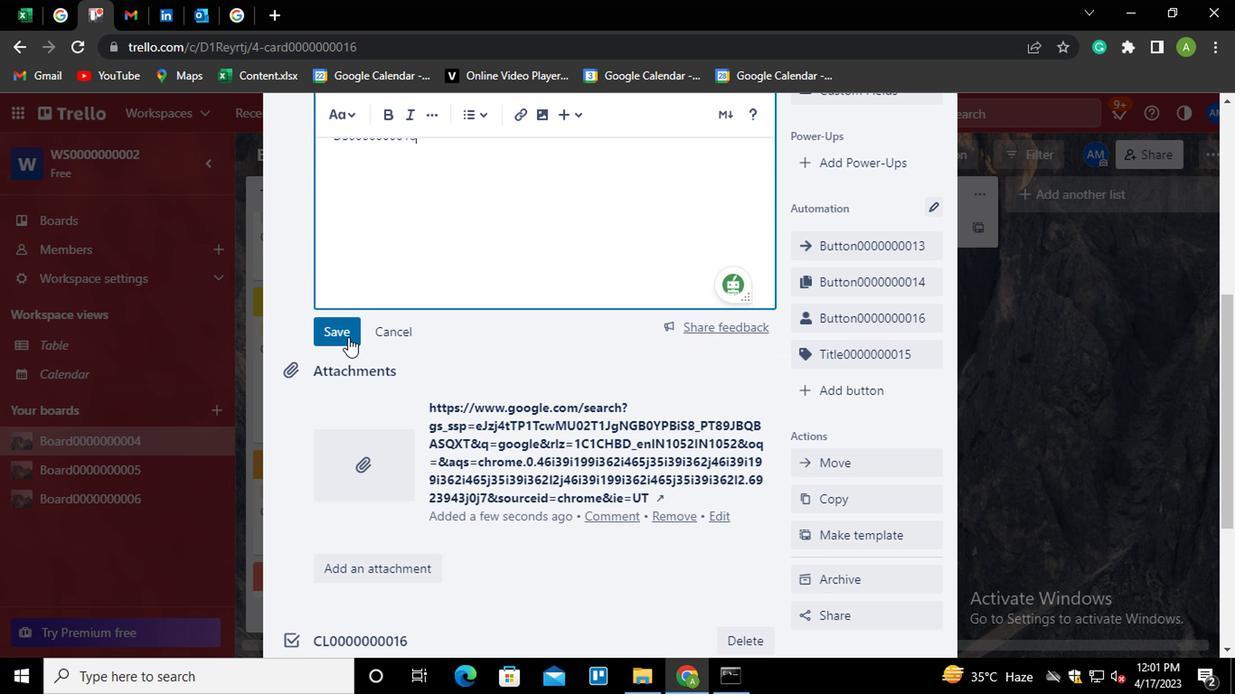 
Action: Mouse pressed left at (339, 334)
Screenshot: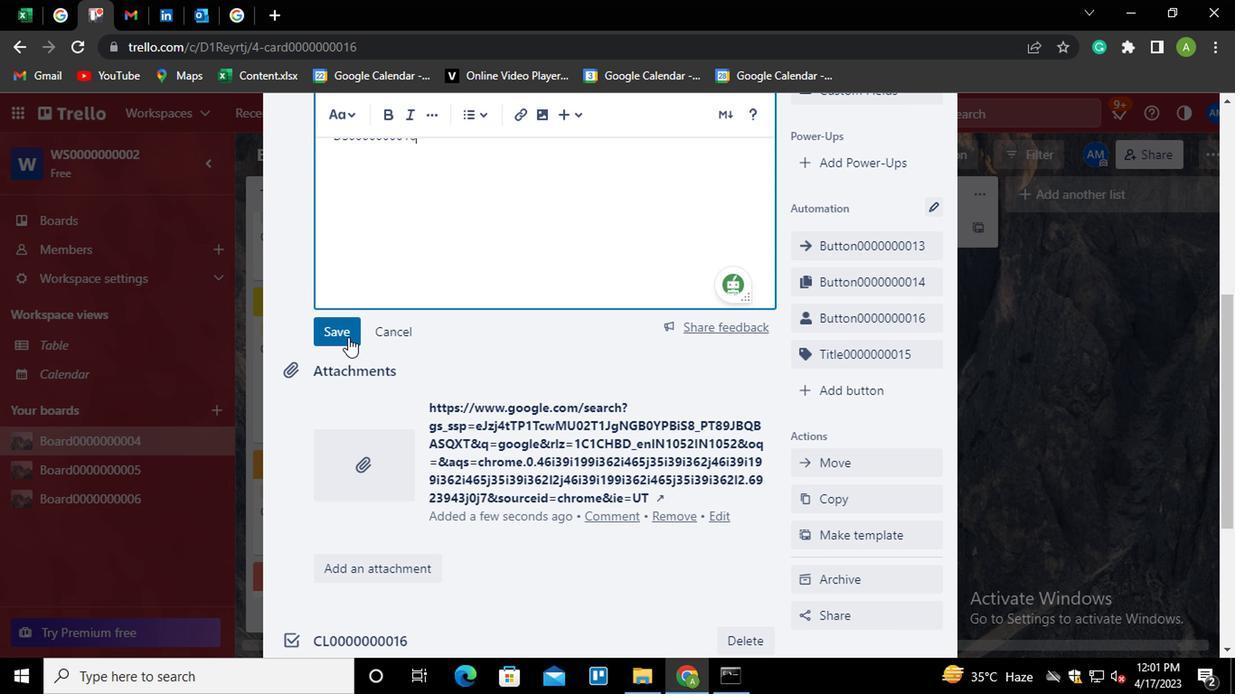 
Action: Mouse moved to (378, 600)
Screenshot: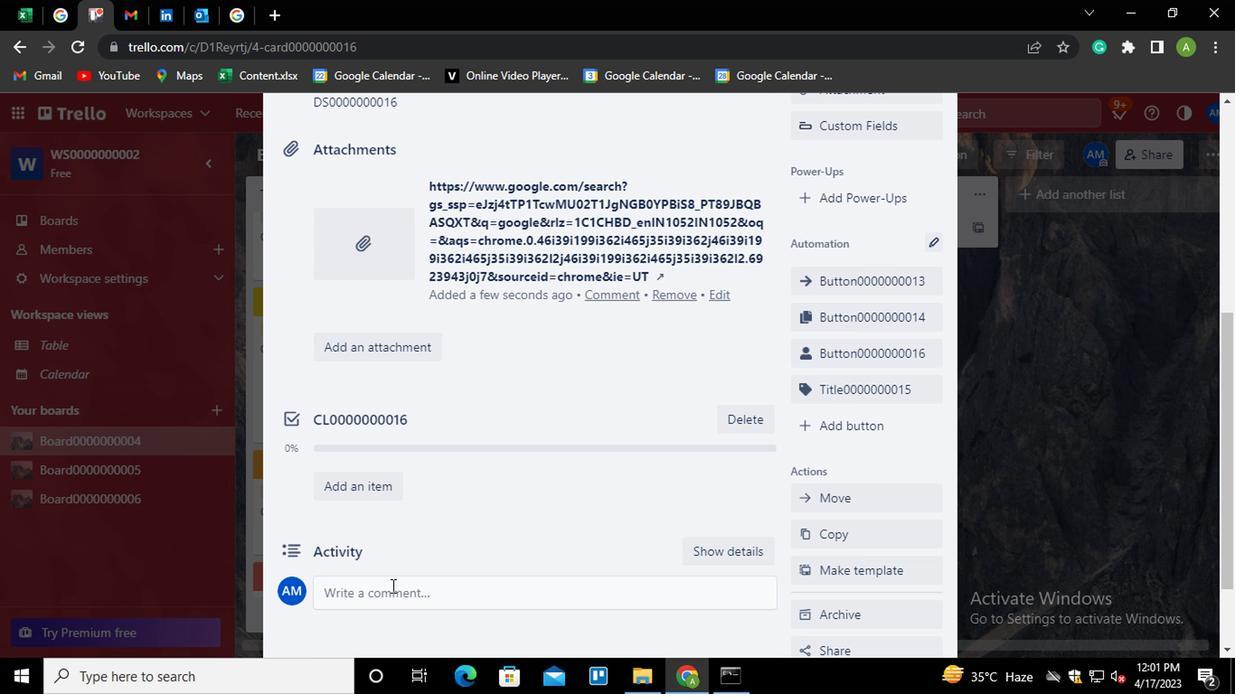 
Action: Mouse pressed left at (378, 600)
Screenshot: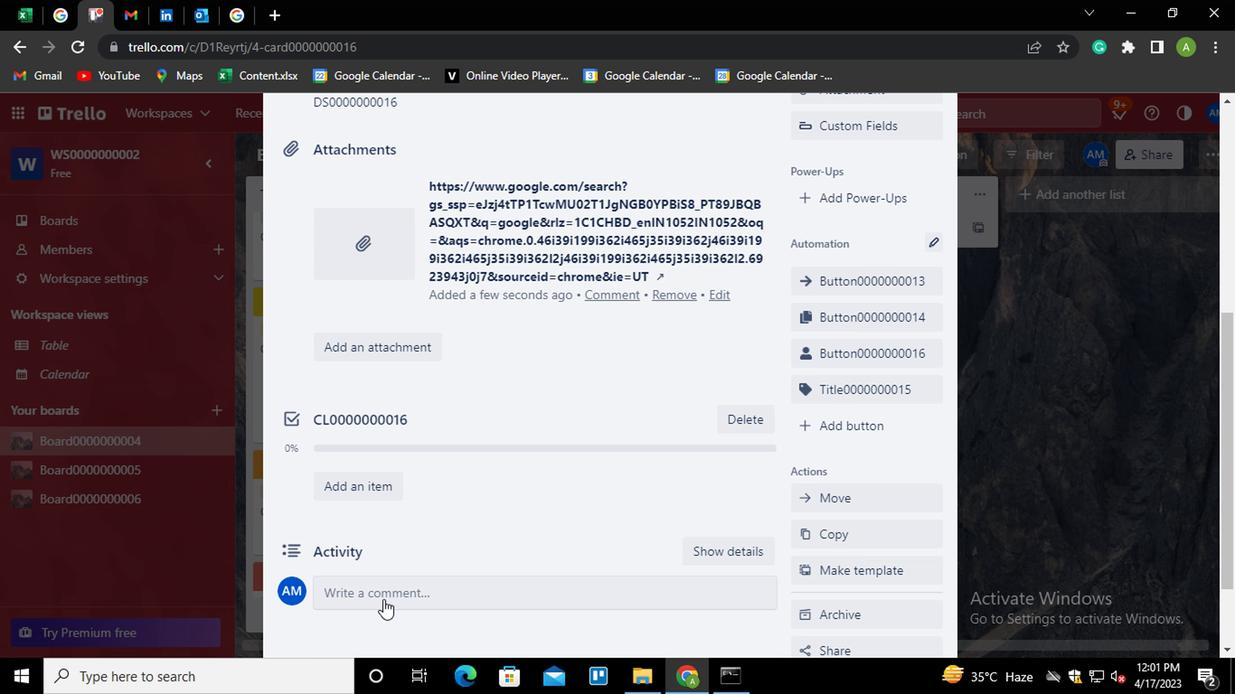 
Action: Key pressed <Key.shift>CM0000000016
Screenshot: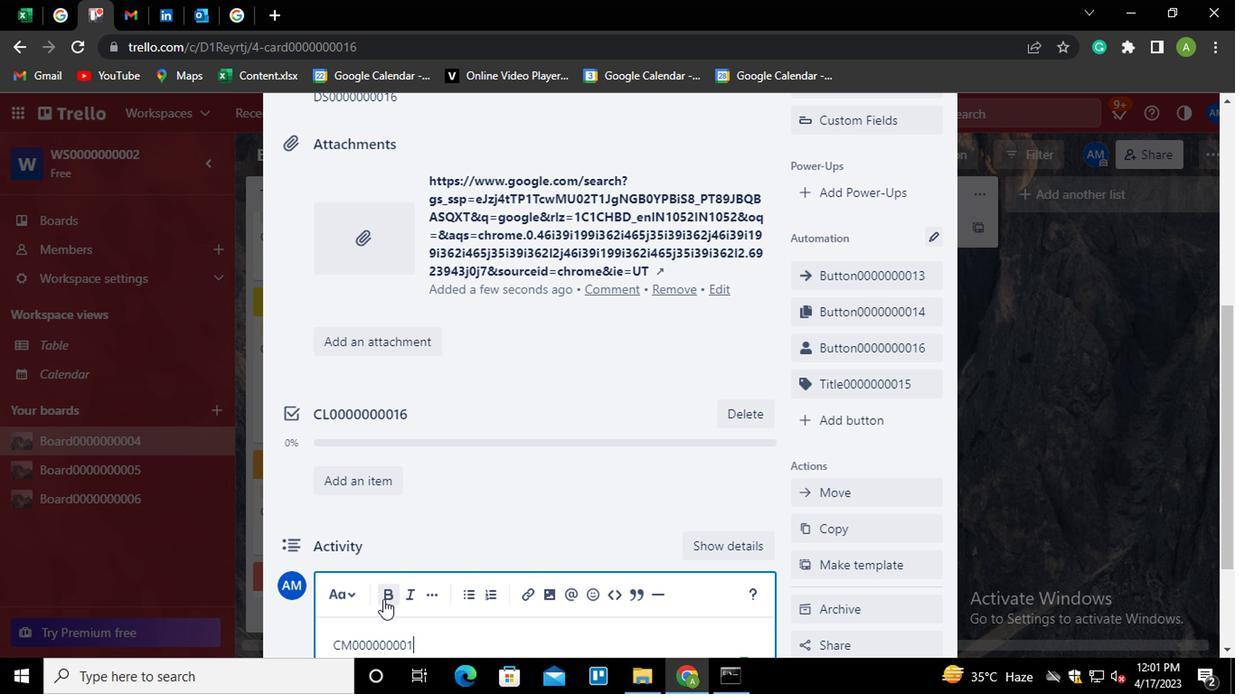 
Action: Mouse moved to (475, 499)
Screenshot: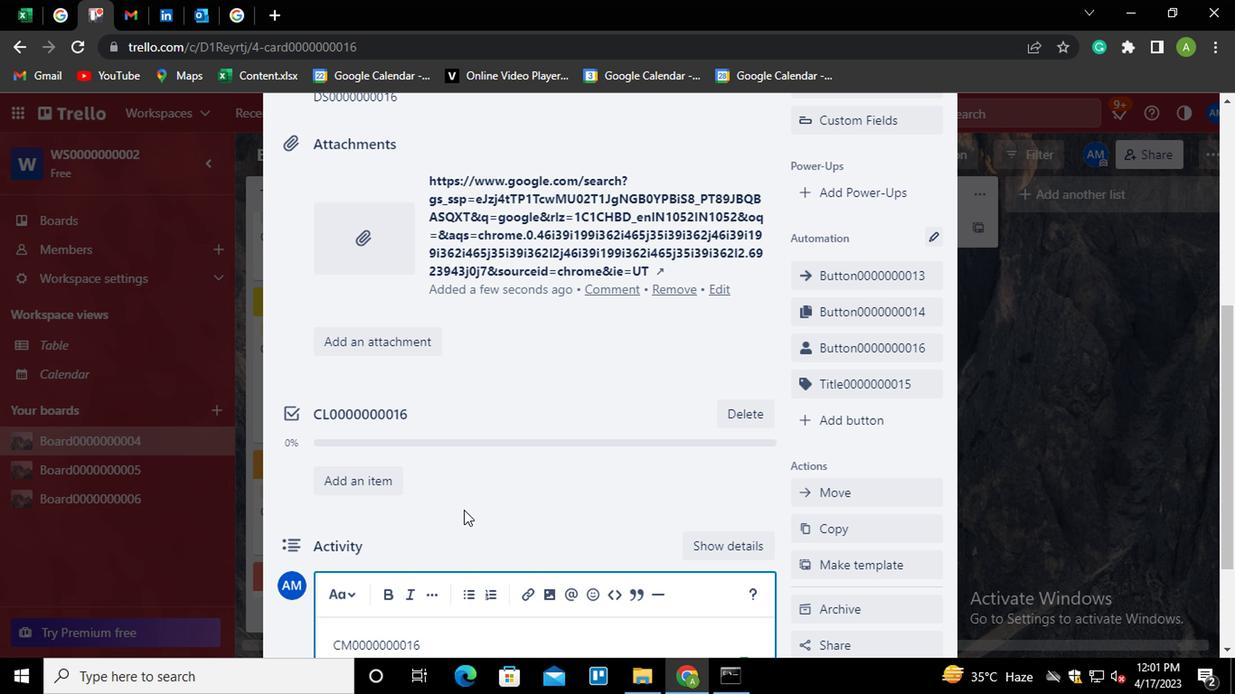
Action: Mouse scrolled (475, 498) with delta (0, 0)
Screenshot: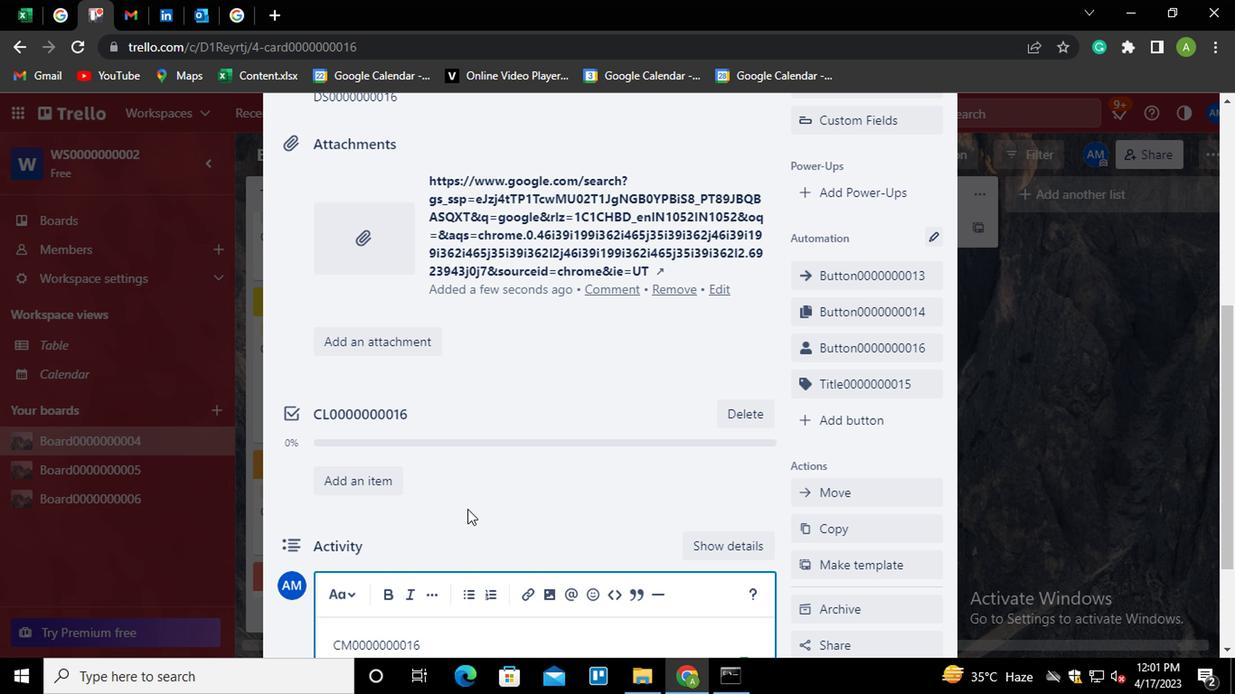 
Action: Mouse scrolled (475, 498) with delta (0, 0)
Screenshot: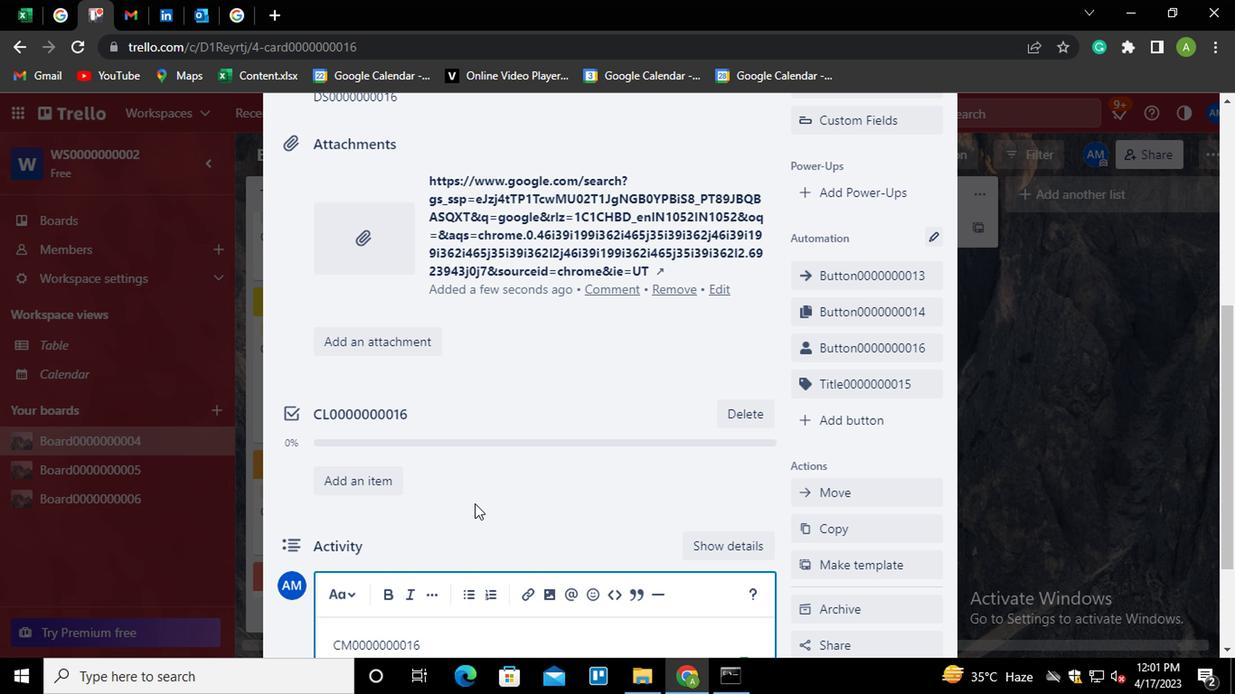
Action: Mouse scrolled (475, 498) with delta (0, 0)
Screenshot: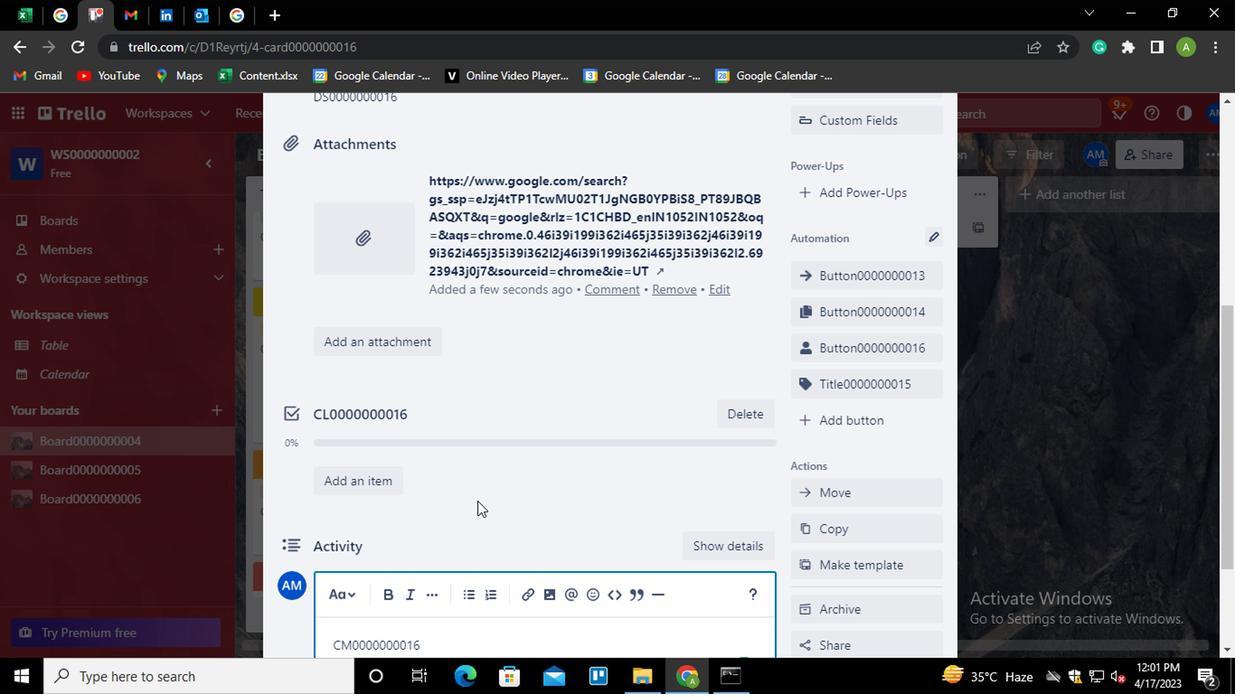 
Action: Mouse moved to (477, 498)
Screenshot: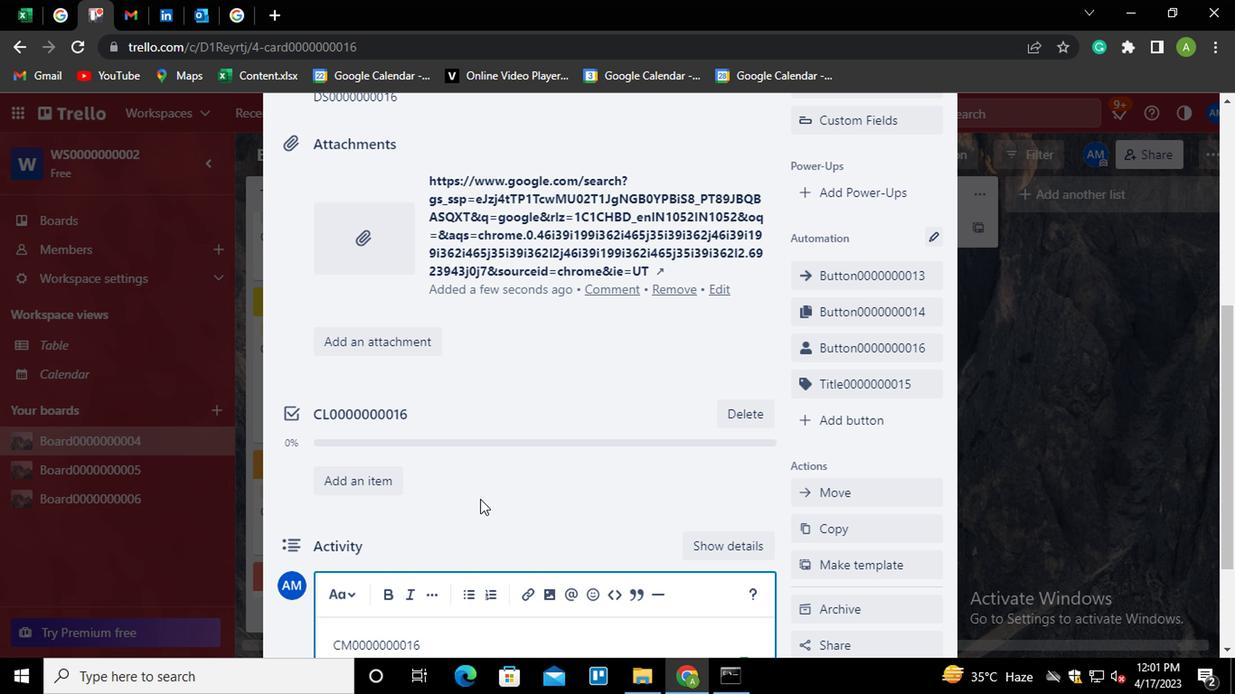
Action: Mouse scrolled (477, 497) with delta (0, 0)
Screenshot: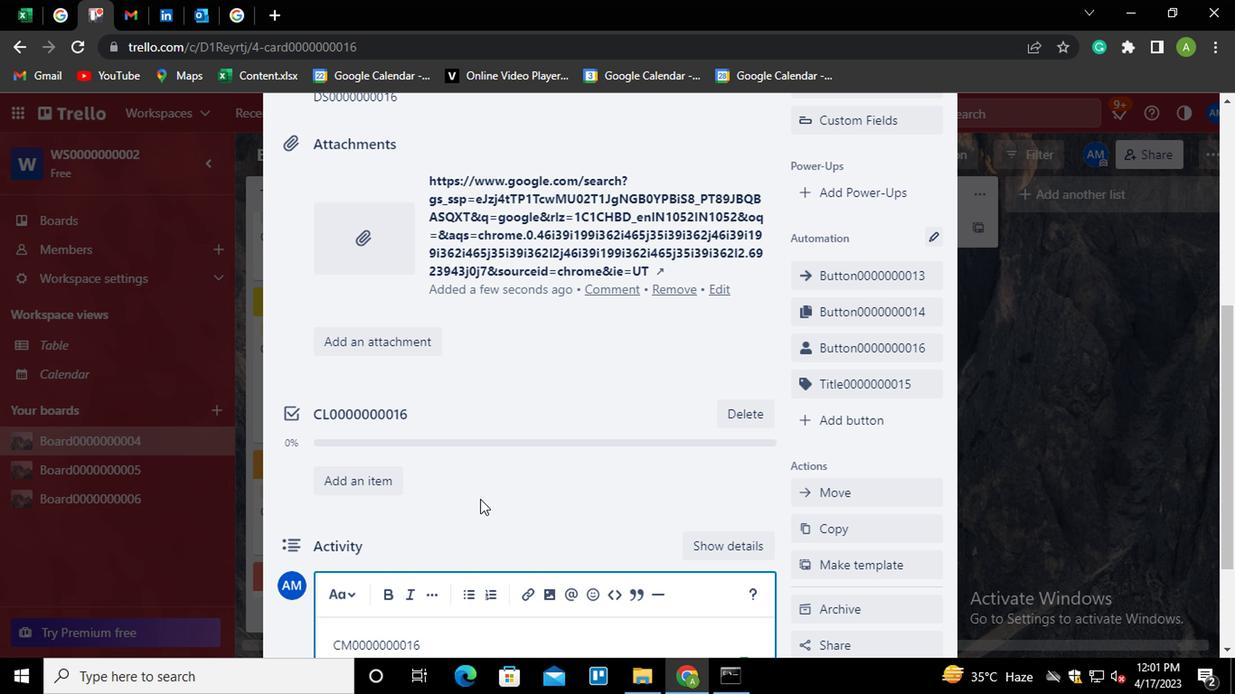 
Action: Mouse moved to (321, 538)
Screenshot: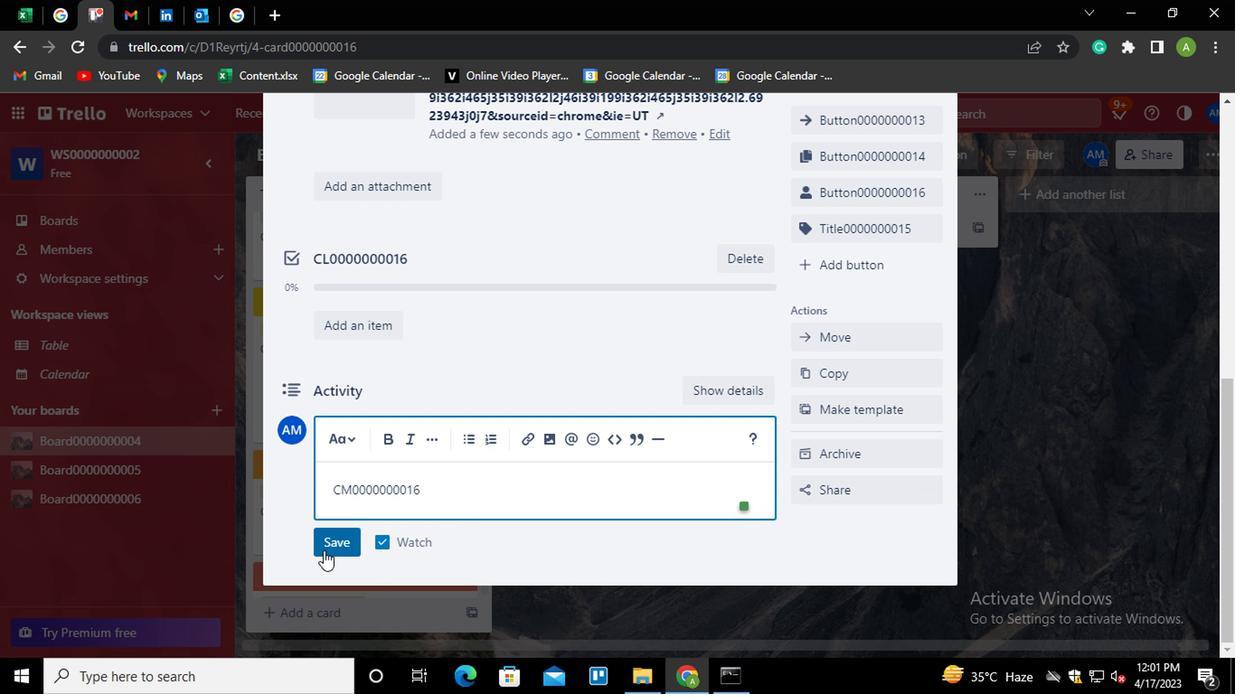 
Action: Mouse pressed left at (321, 538)
Screenshot: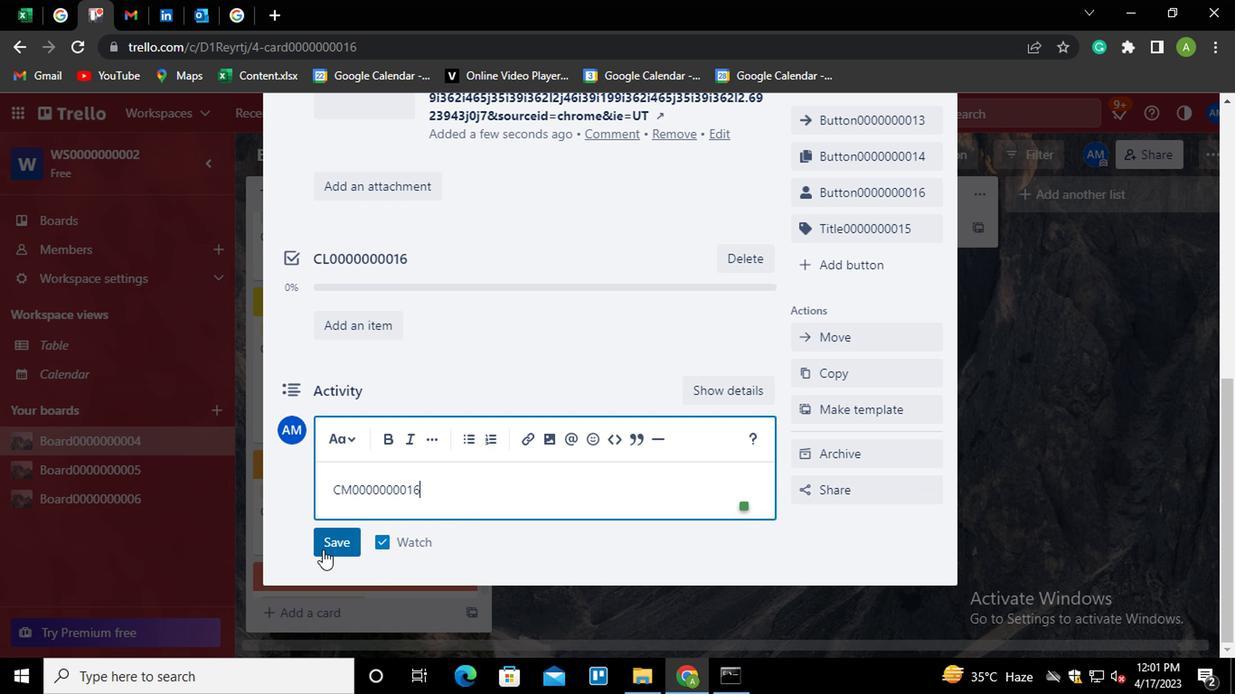 
Action: Mouse moved to (503, 512)
Screenshot: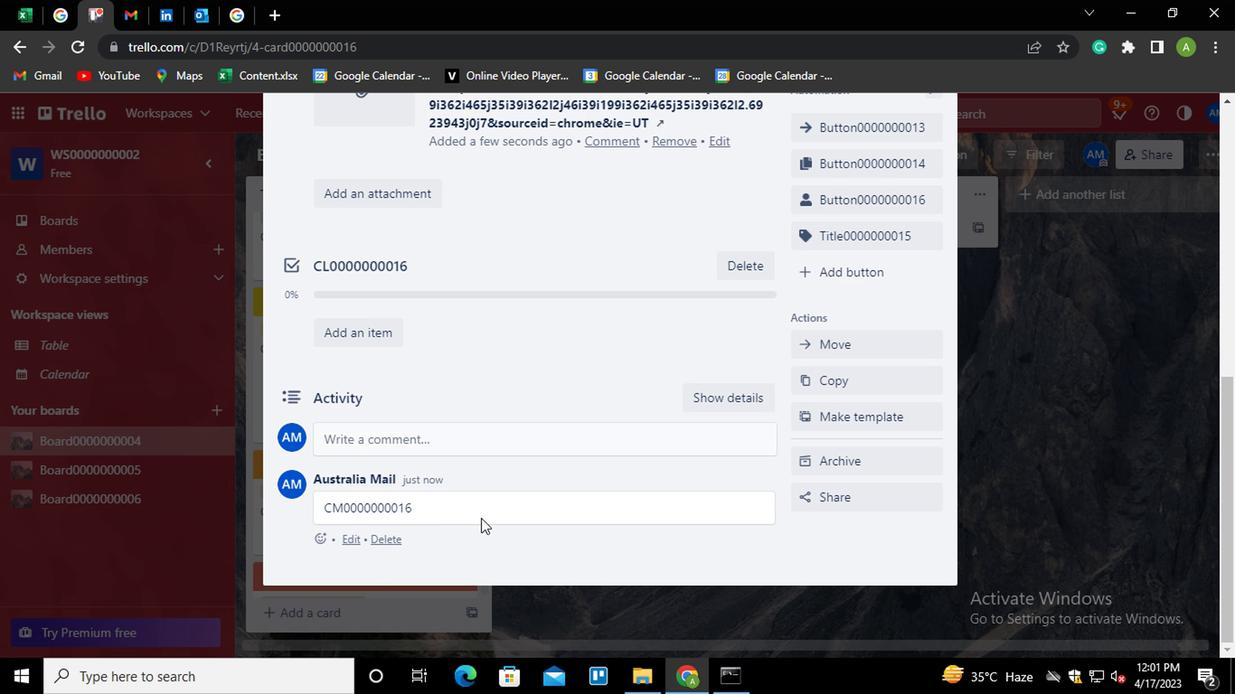 
Action: Mouse scrolled (503, 513) with delta (0, 1)
Screenshot: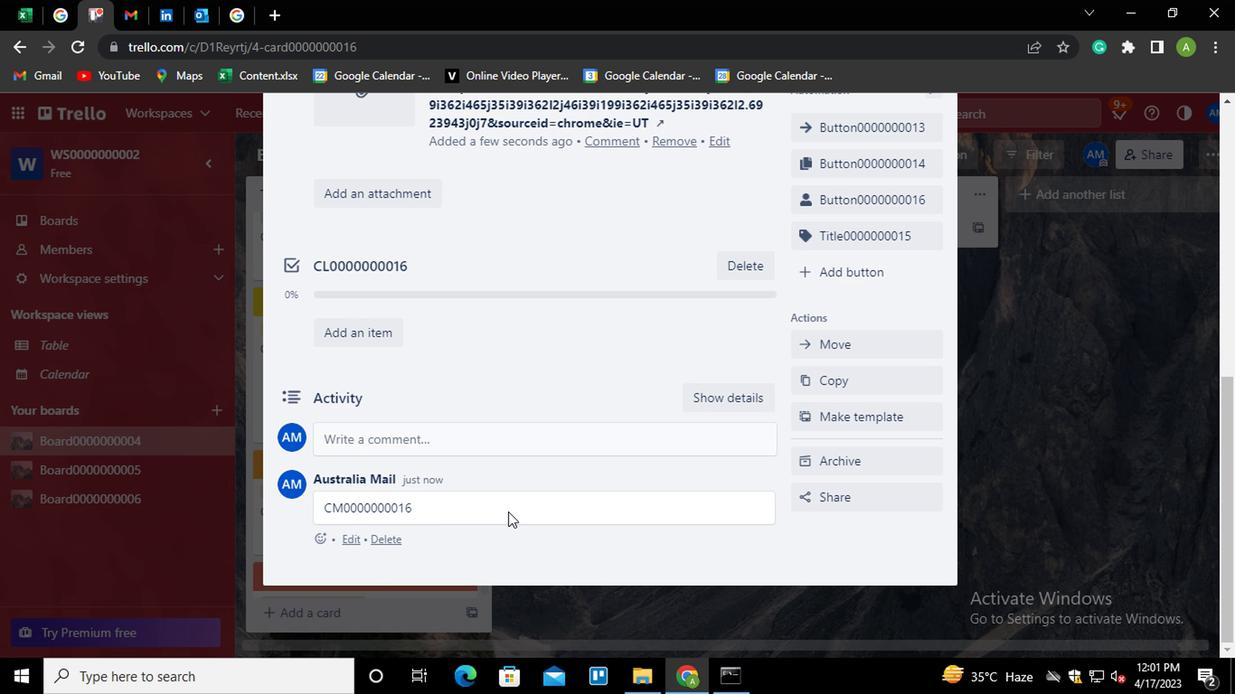 
Action: Mouse scrolled (503, 513) with delta (0, 1)
Screenshot: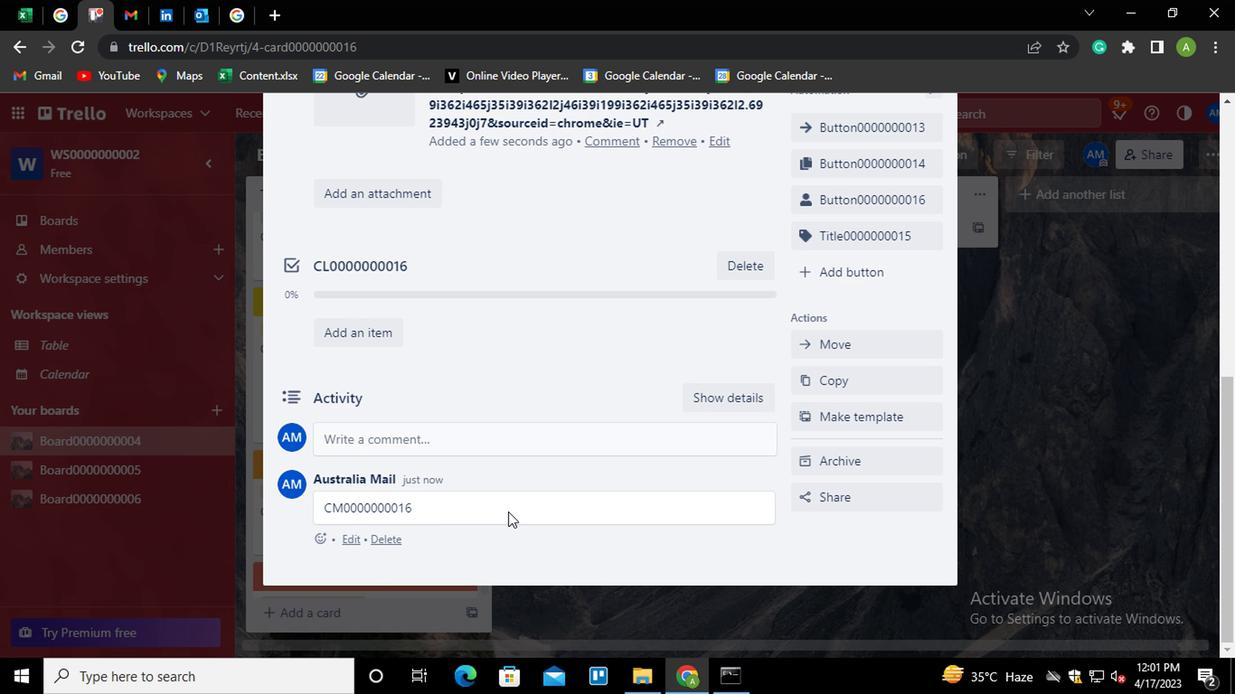 
Action: Mouse moved to (504, 512)
Screenshot: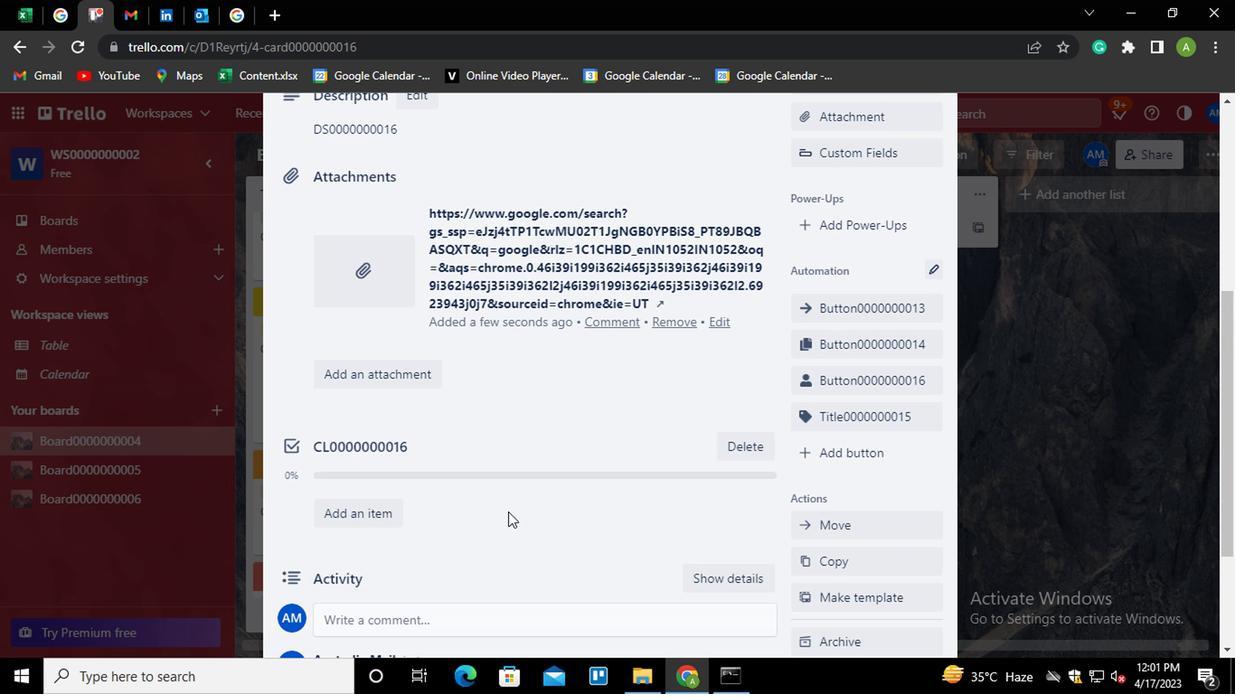 
